 Task: Find connections with filter location Quixeramobim with filter topic #Ownerwith filter profile language French with filter current company EFI with filter school Bharati Vidyapeeth with filter industry Online and Mail Order Retail with filter service category Telecommunications with filter keywords title Medical Laboratory Tech
Action: Mouse moved to (504, 175)
Screenshot: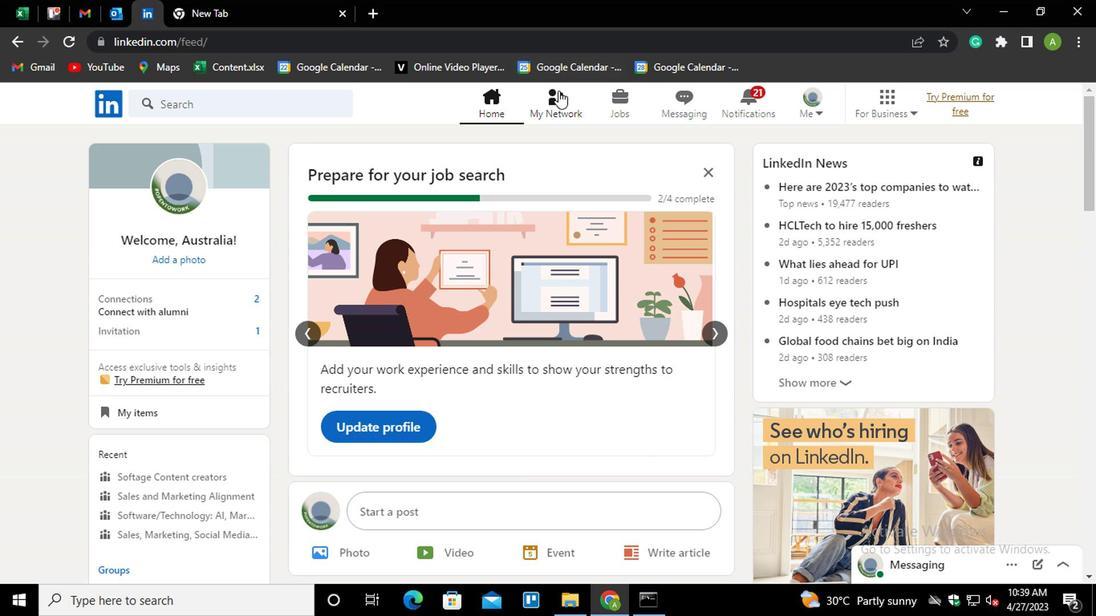 
Action: Mouse pressed left at (504, 175)
Screenshot: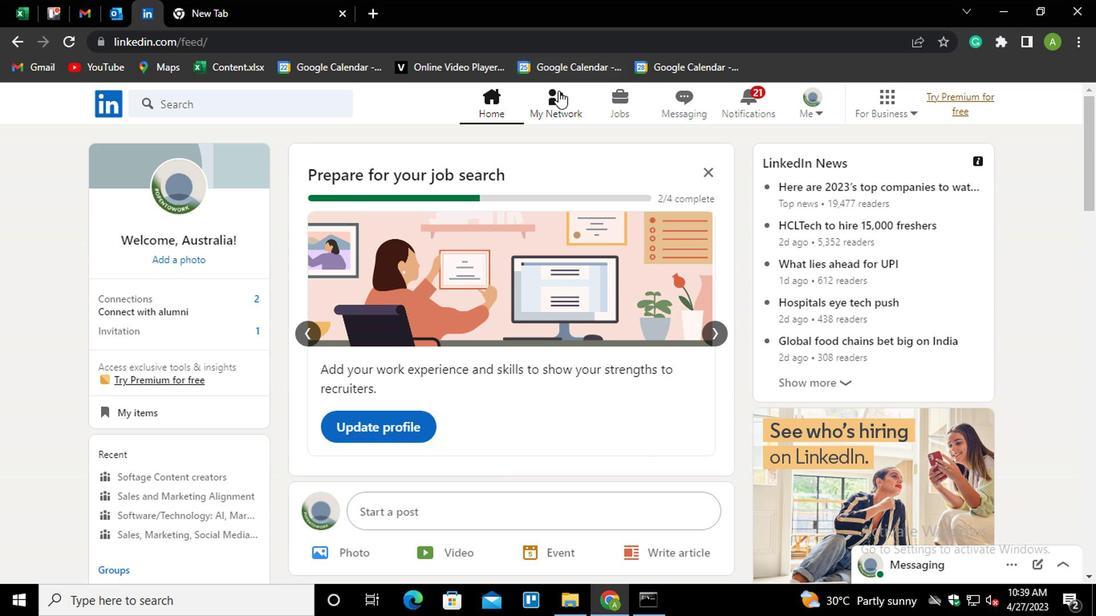 
Action: Mouse moved to (283, 245)
Screenshot: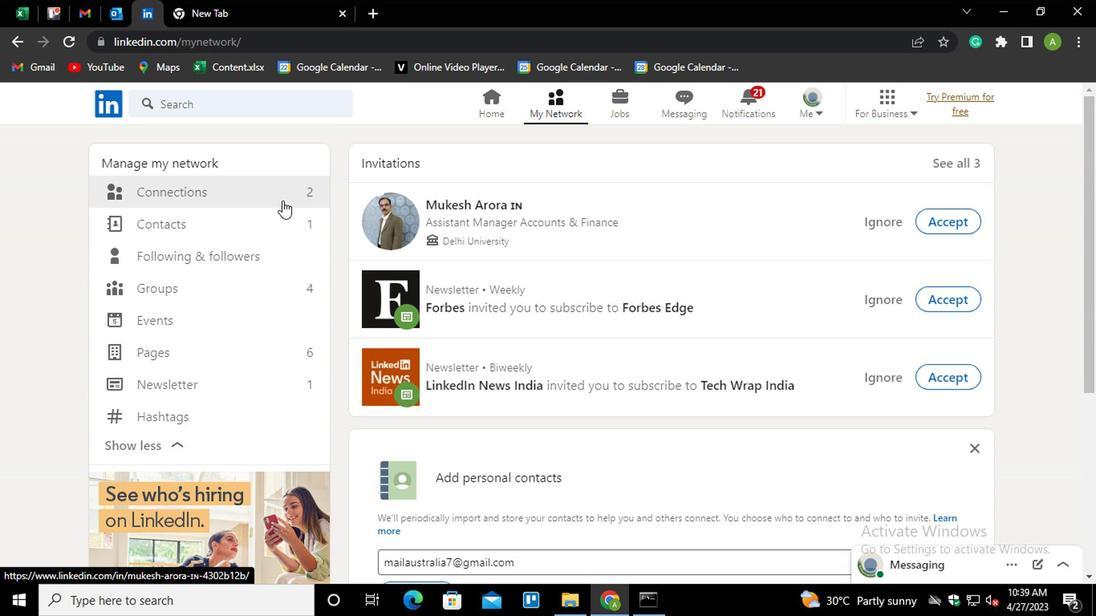 
Action: Mouse pressed left at (283, 245)
Screenshot: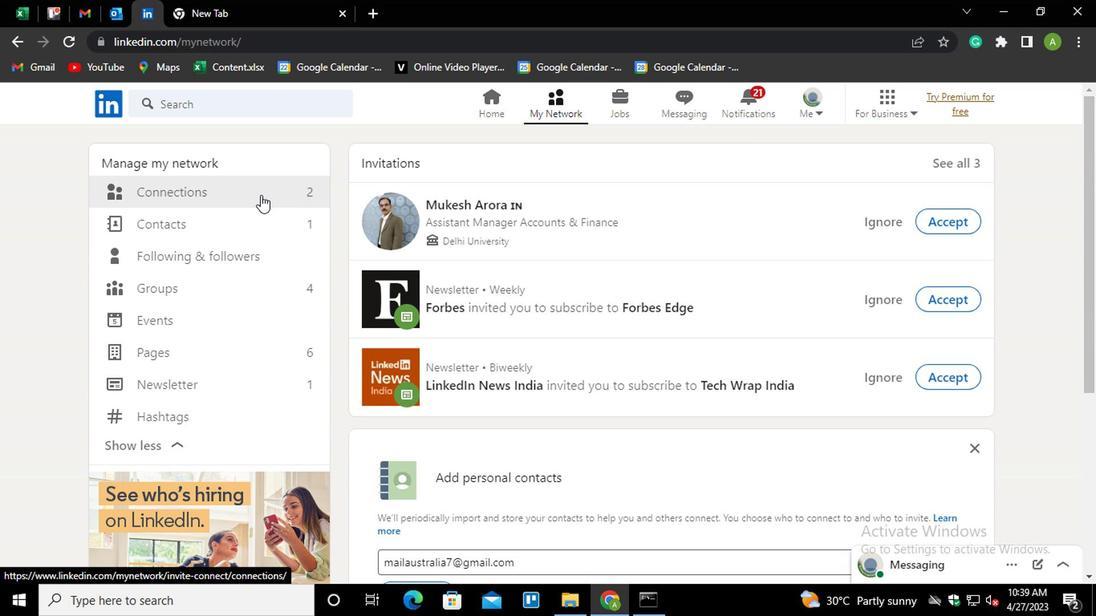
Action: Mouse moved to (582, 246)
Screenshot: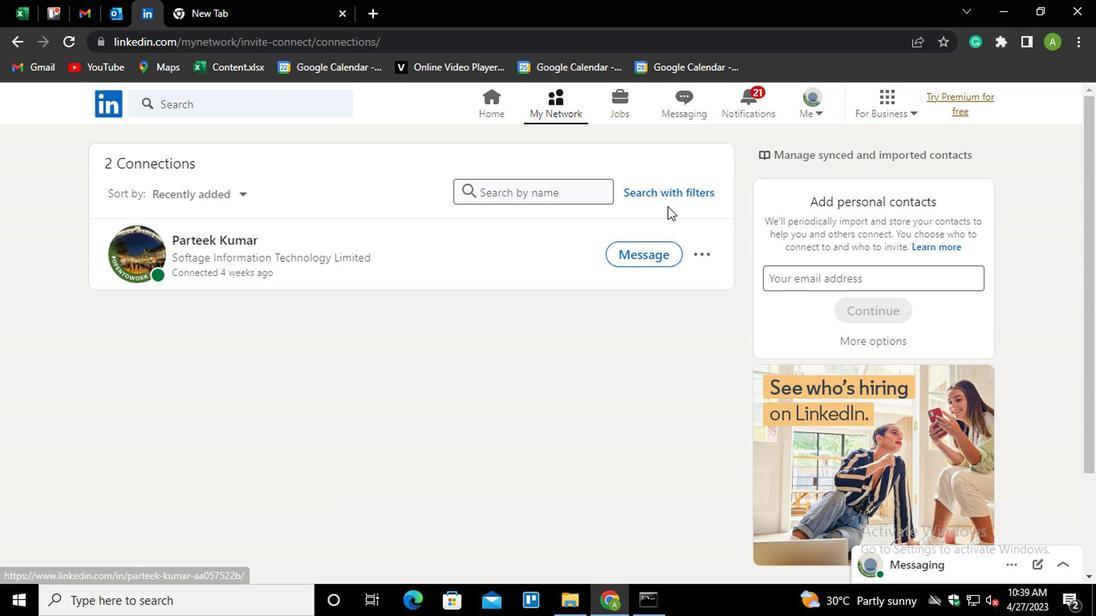 
Action: Mouse pressed left at (582, 246)
Screenshot: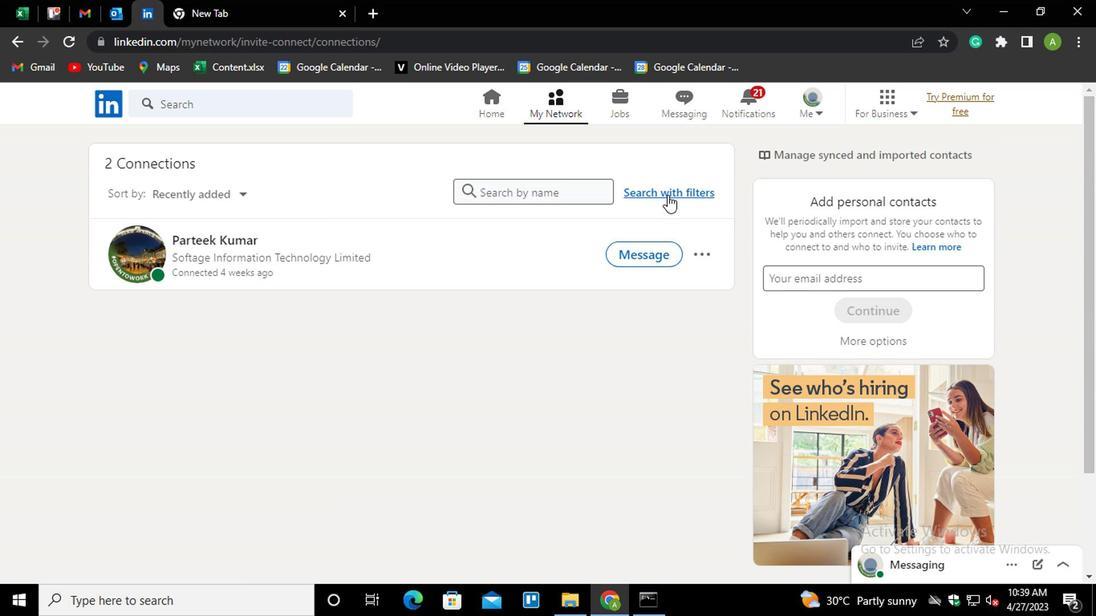 
Action: Mouse moved to (493, 218)
Screenshot: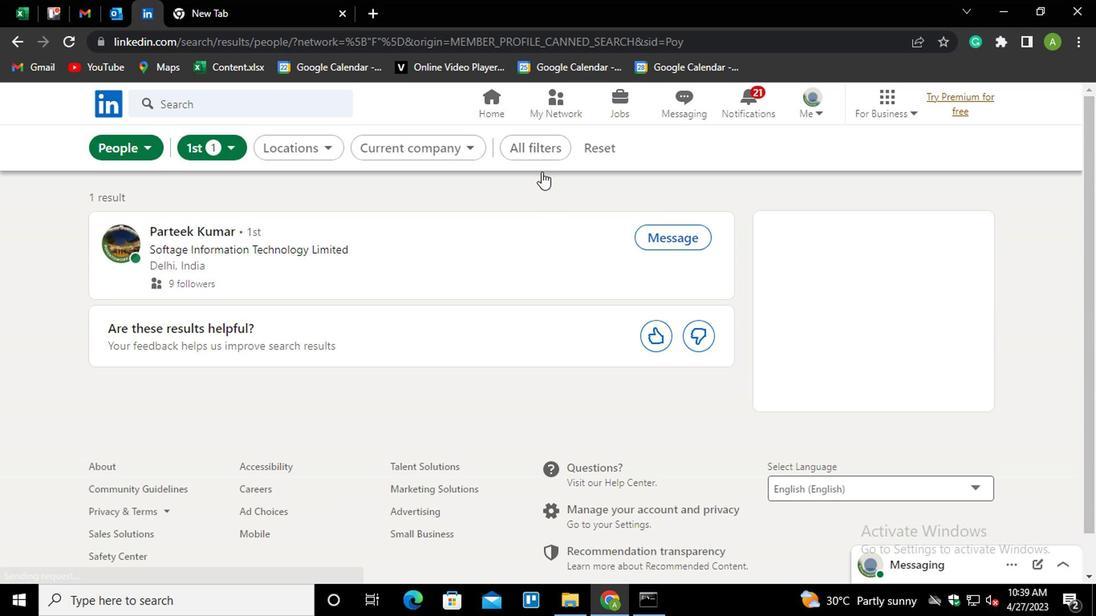 
Action: Mouse pressed left at (493, 218)
Screenshot: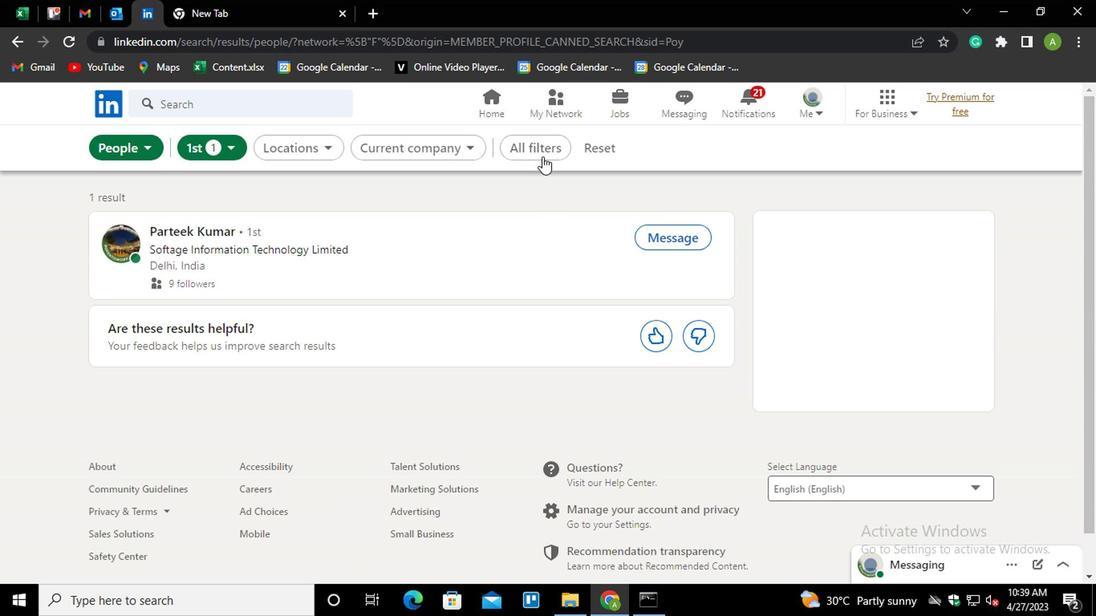 
Action: Mouse moved to (607, 330)
Screenshot: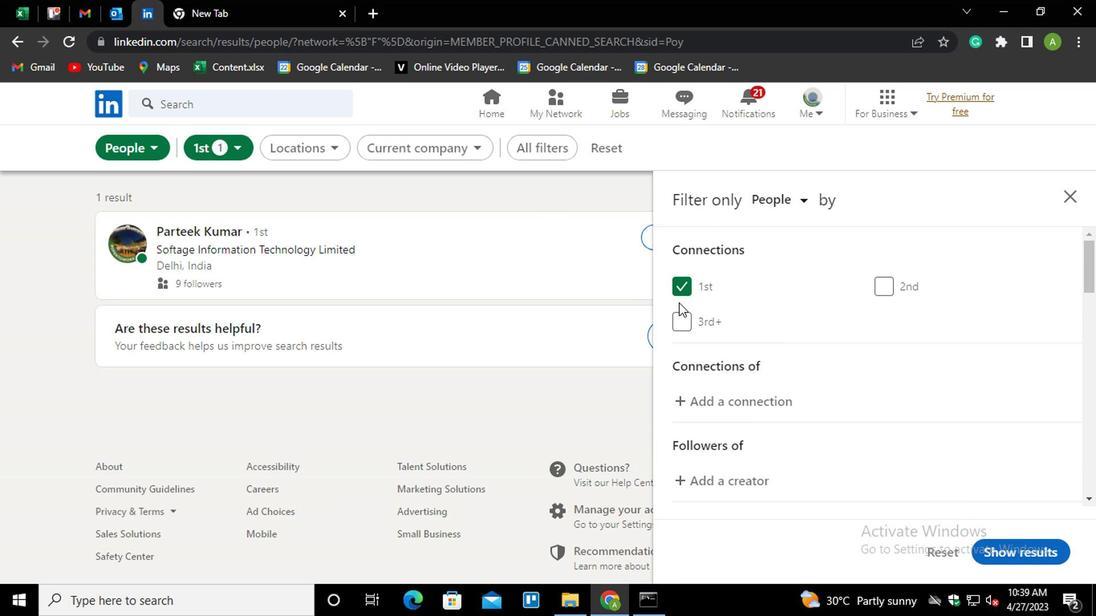 
Action: Mouse scrolled (607, 330) with delta (0, 0)
Screenshot: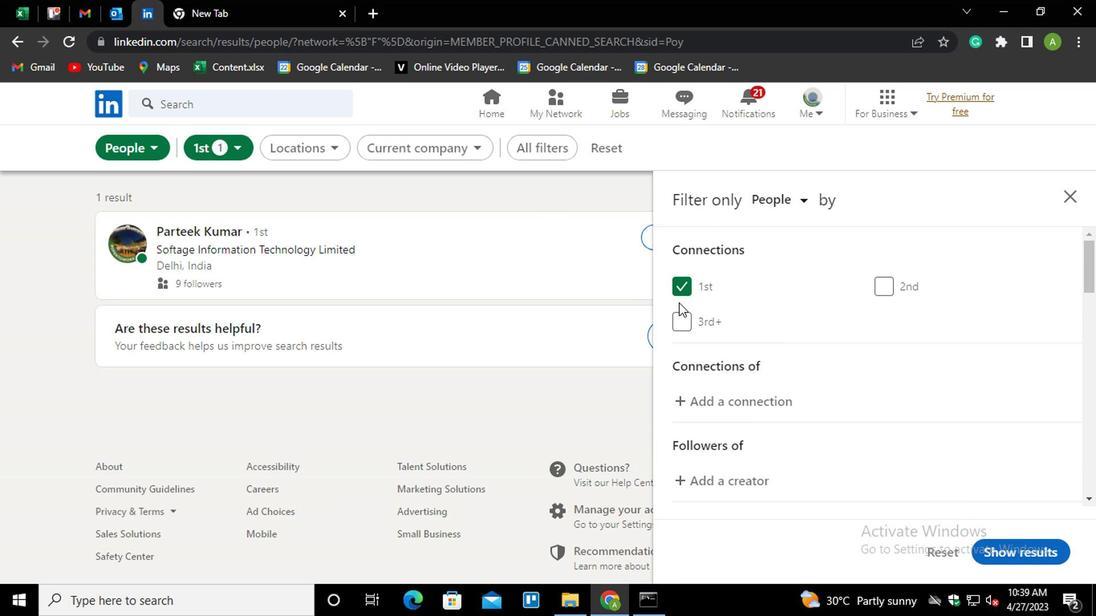 
Action: Mouse moved to (608, 330)
Screenshot: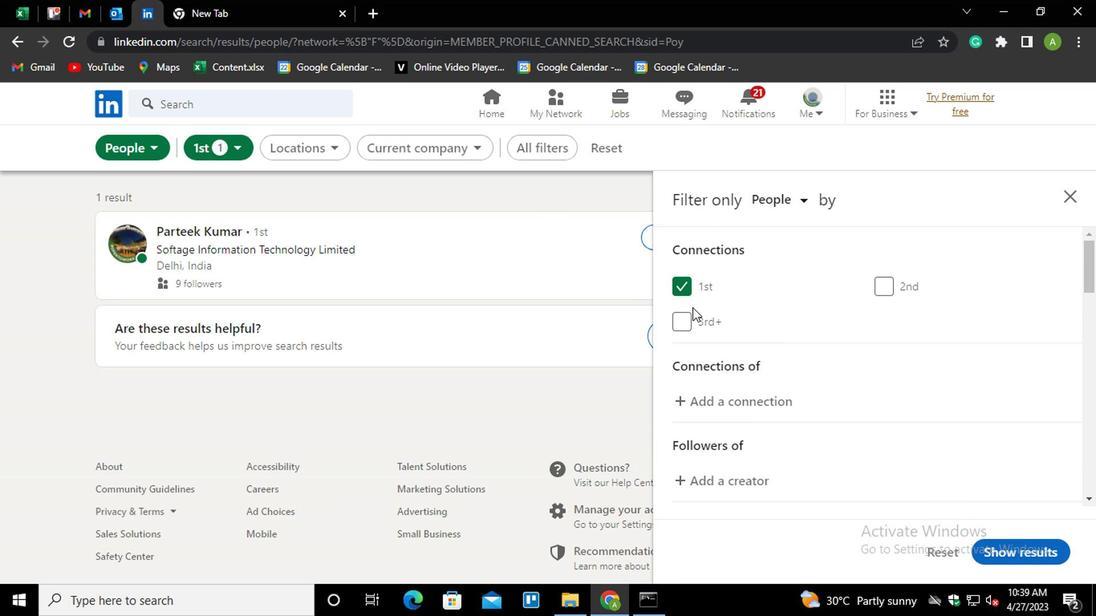 
Action: Mouse scrolled (608, 330) with delta (0, 0)
Screenshot: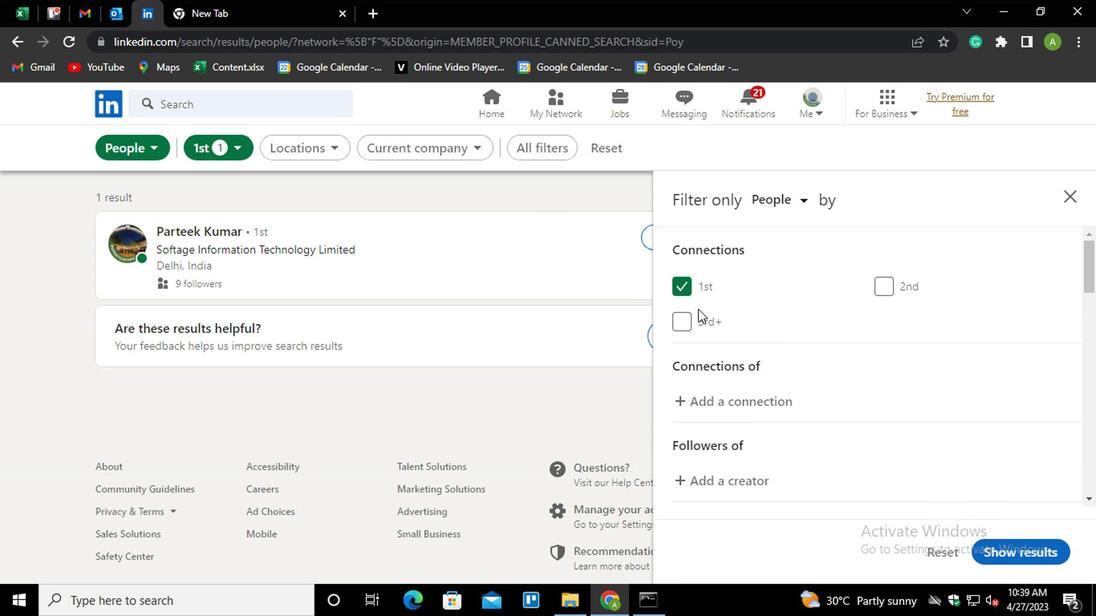 
Action: Mouse moved to (638, 388)
Screenshot: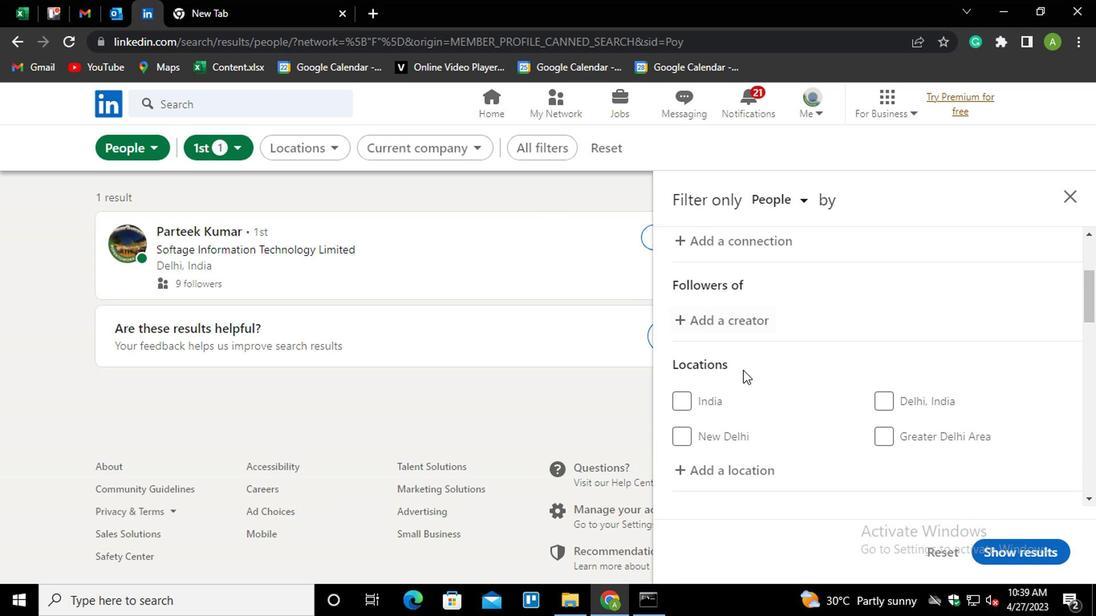 
Action: Mouse scrolled (638, 387) with delta (0, 0)
Screenshot: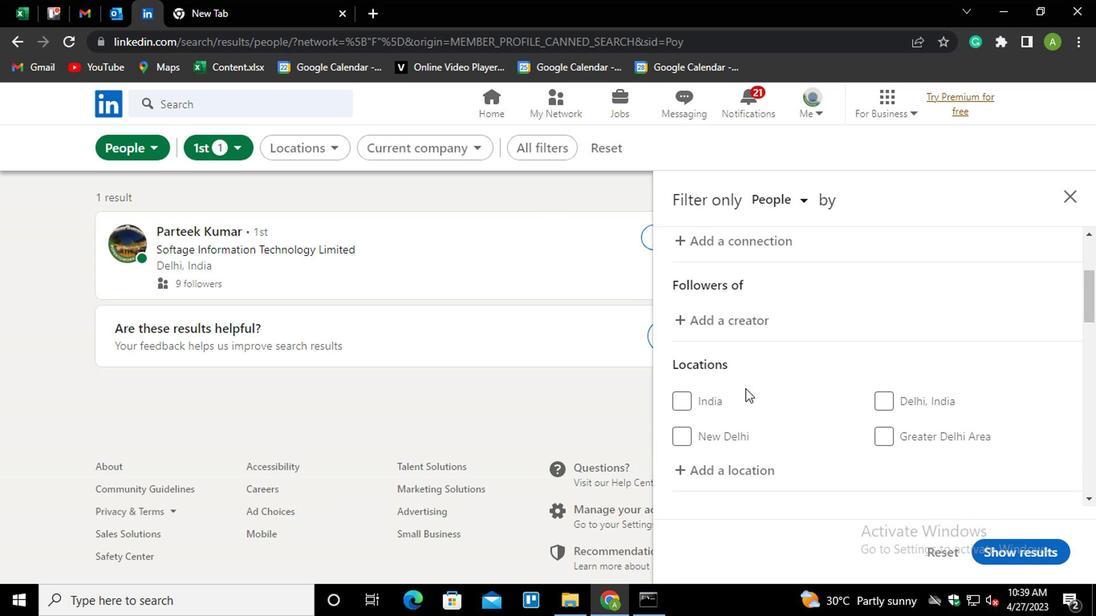 
Action: Mouse moved to (611, 380)
Screenshot: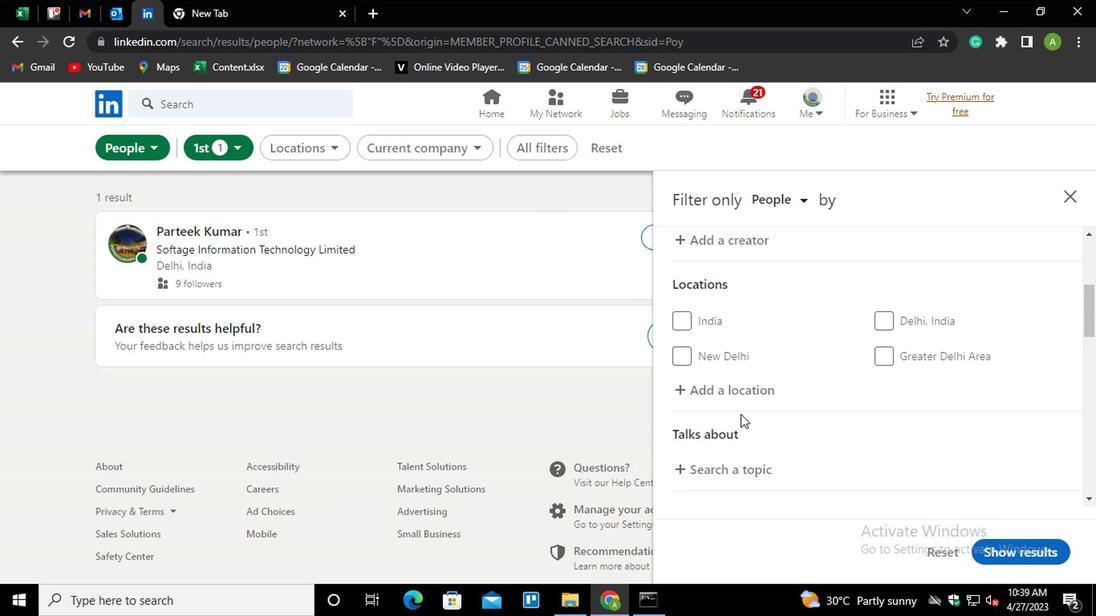 
Action: Mouse pressed left at (611, 380)
Screenshot: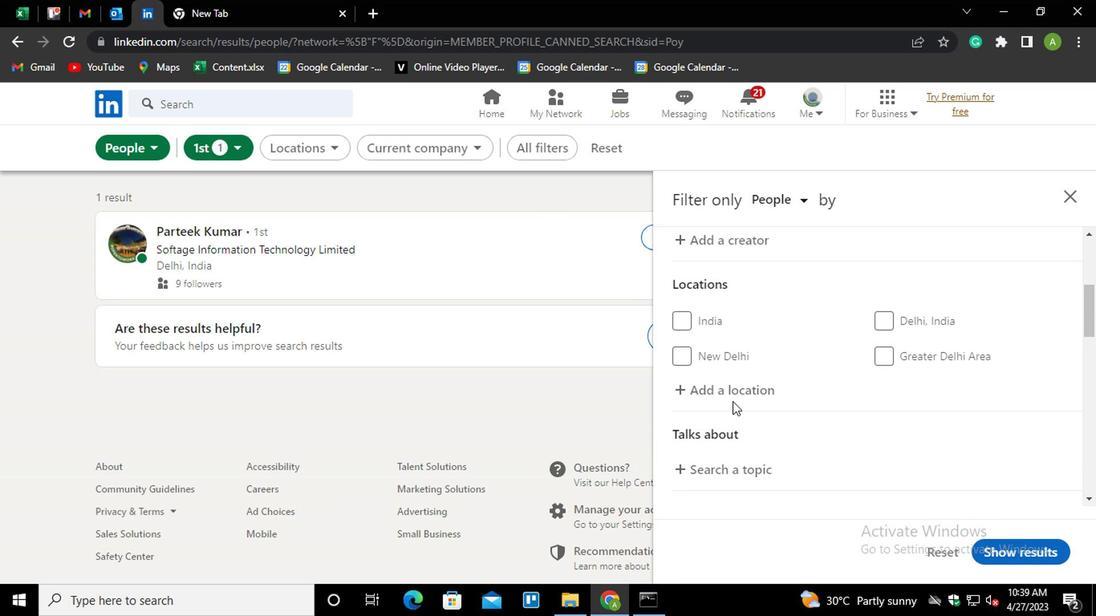 
Action: Mouse moved to (617, 384)
Screenshot: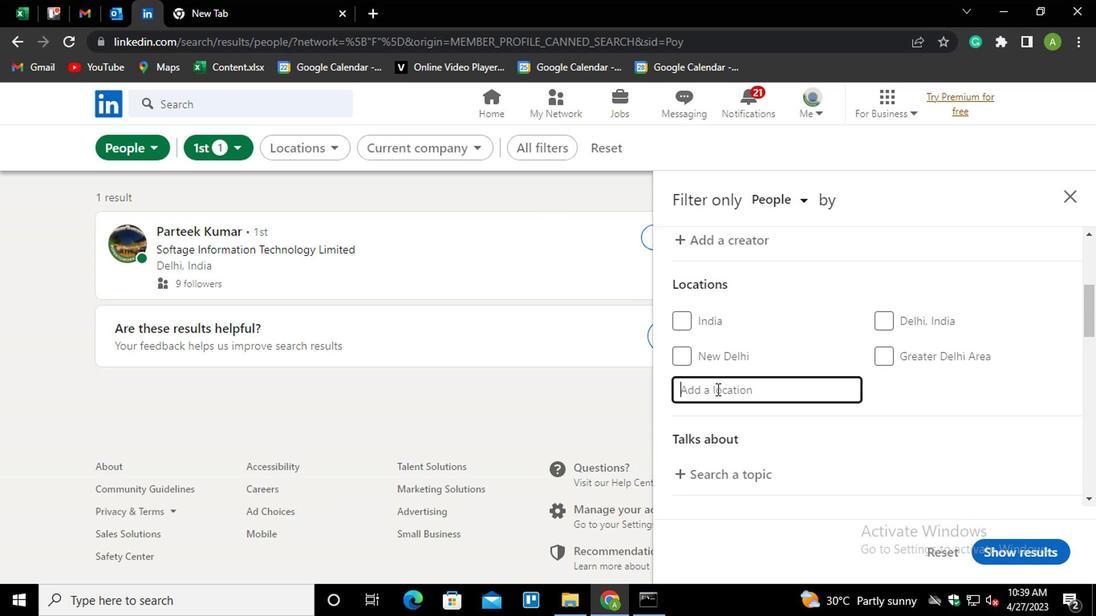 
Action: Mouse pressed left at (617, 384)
Screenshot: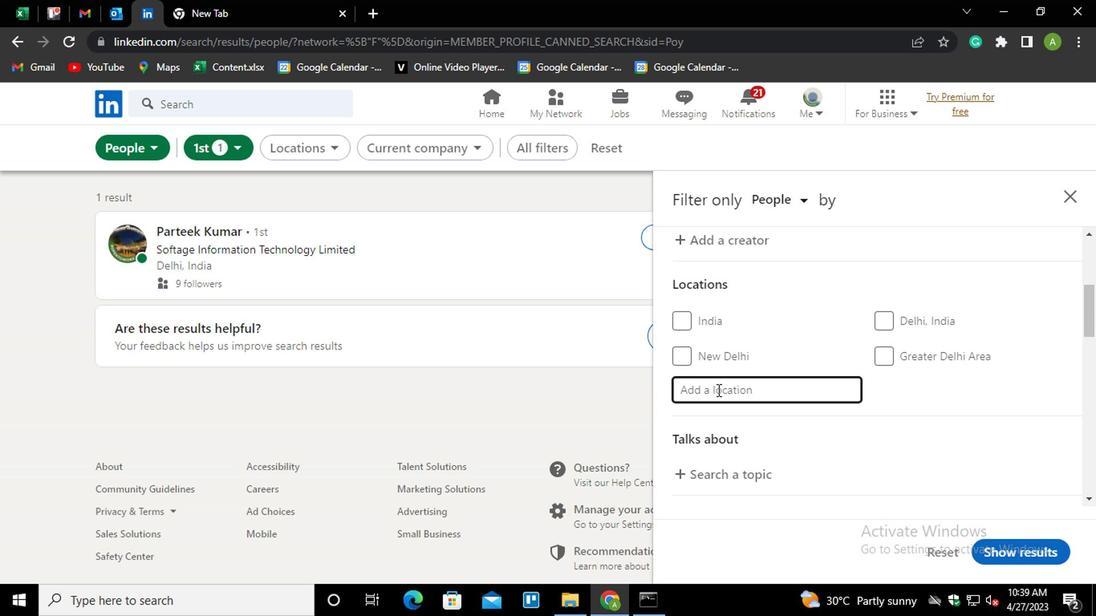 
Action: Key pressed <Key.shift>QUIXERAMOBIM<Key.down><Key.enter>
Screenshot: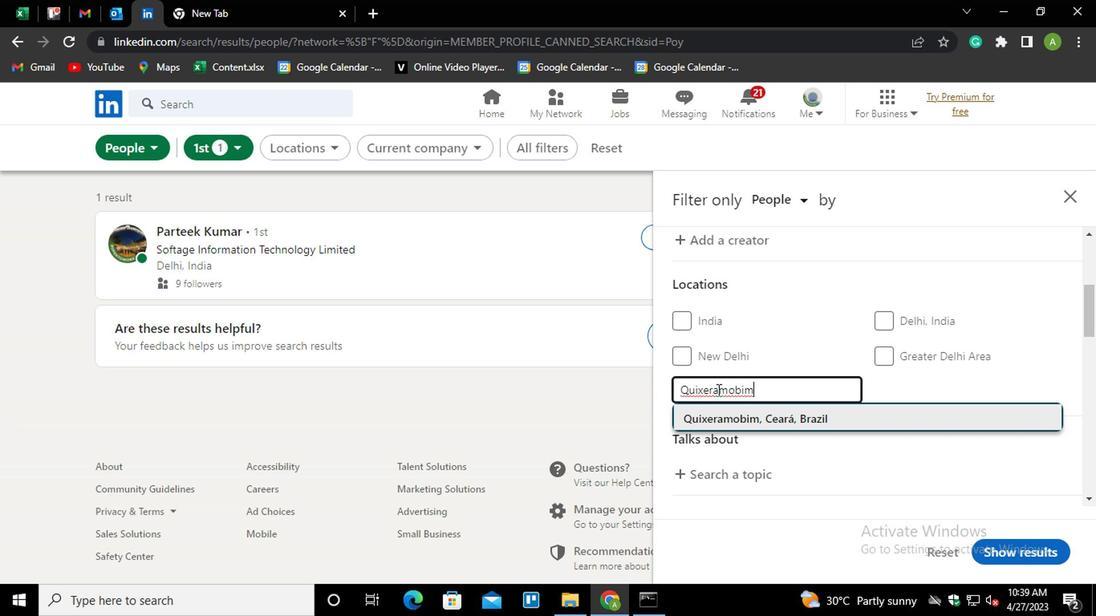 
Action: Mouse scrolled (617, 384) with delta (0, 0)
Screenshot: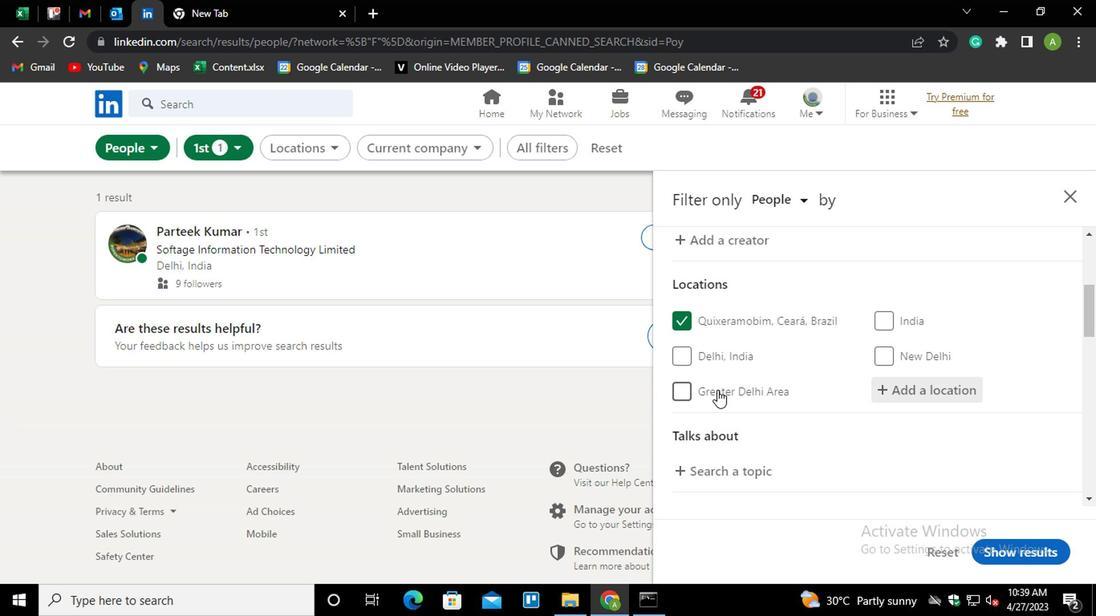 
Action: Mouse scrolled (617, 384) with delta (0, 0)
Screenshot: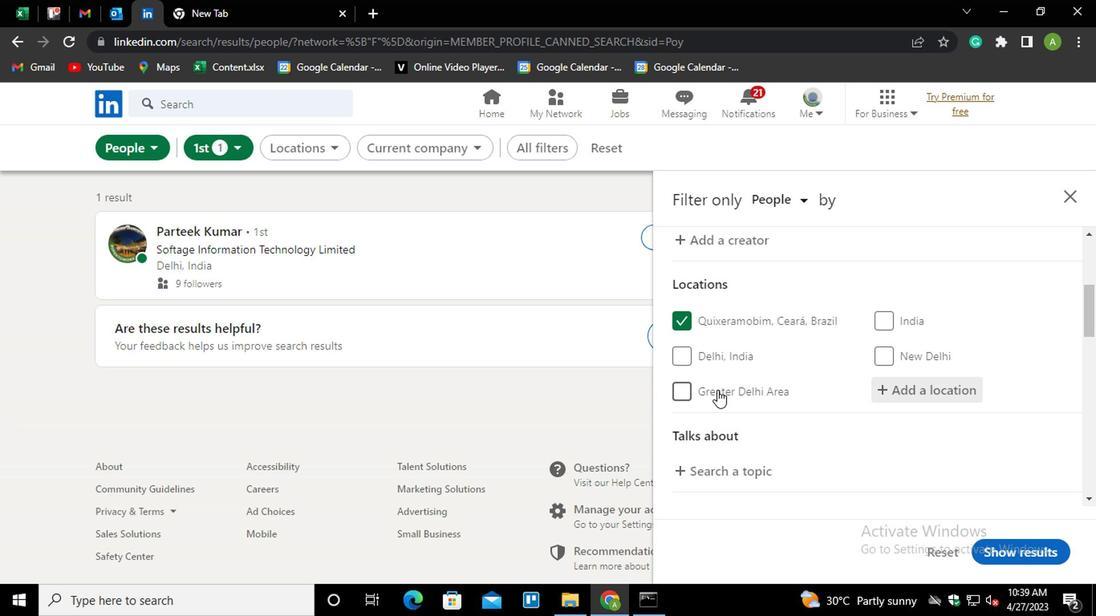 
Action: Mouse moved to (613, 332)
Screenshot: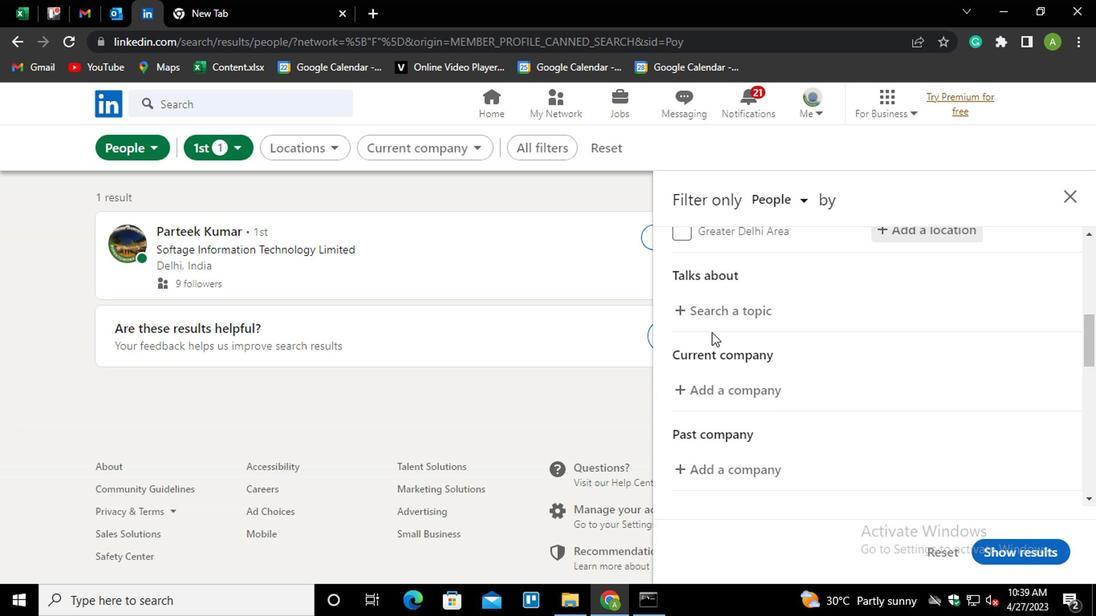 
Action: Mouse pressed left at (613, 332)
Screenshot: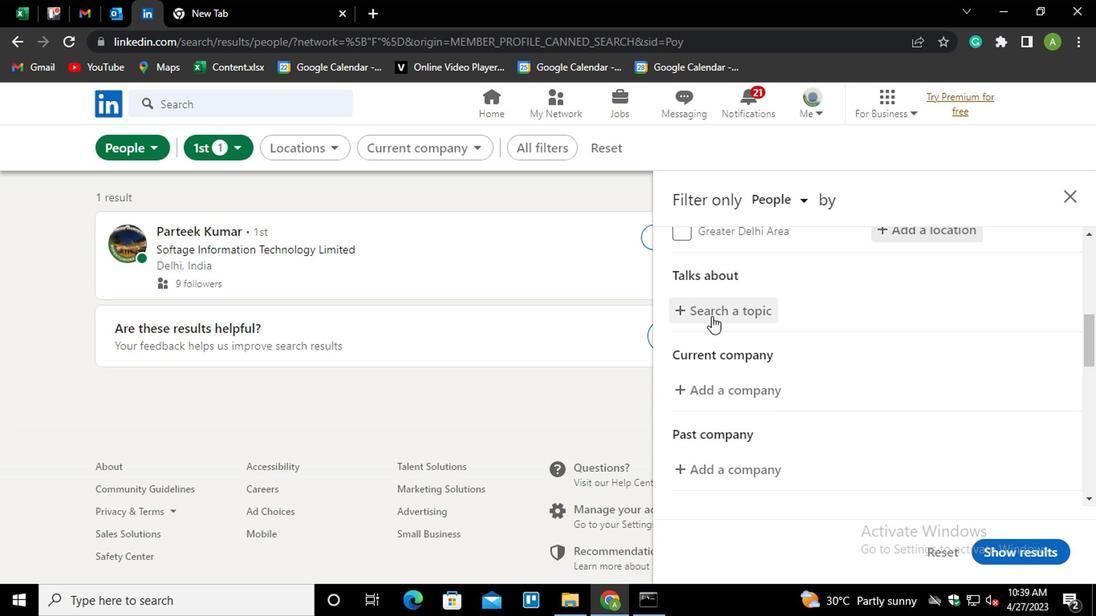 
Action: Key pressed <Key.shift>#<Key.shift_r>OWNER
Screenshot: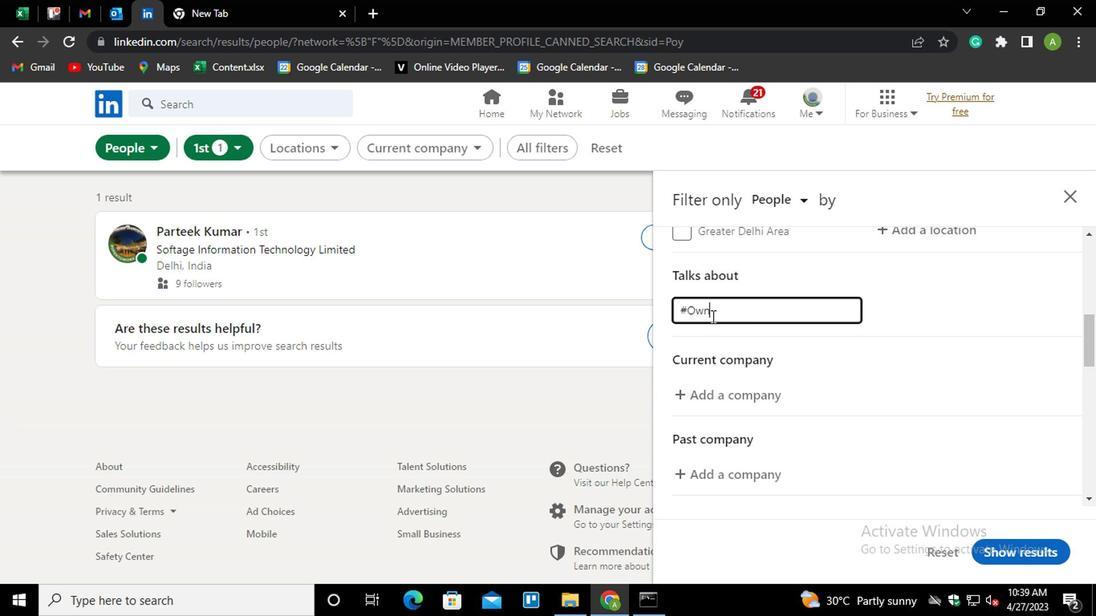 
Action: Mouse moved to (779, 331)
Screenshot: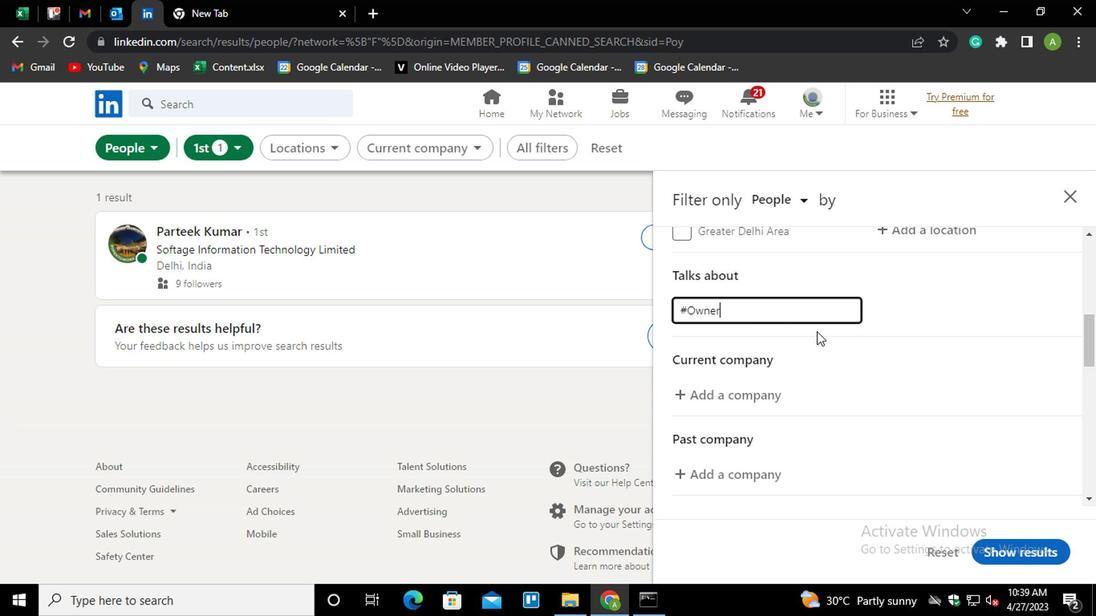 
Action: Mouse pressed left at (779, 331)
Screenshot: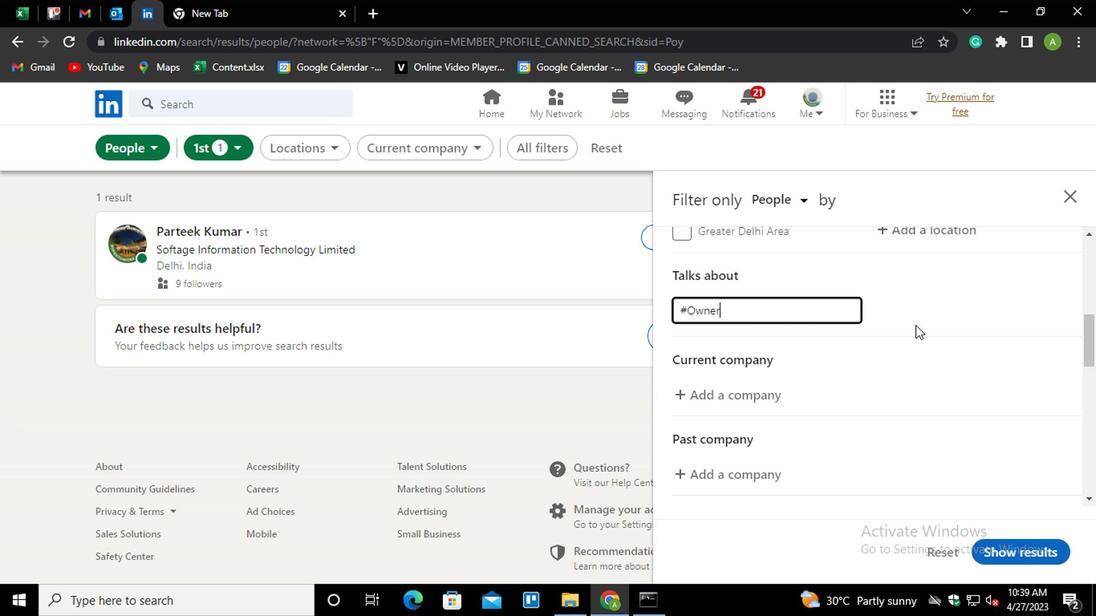 
Action: Mouse moved to (780, 330)
Screenshot: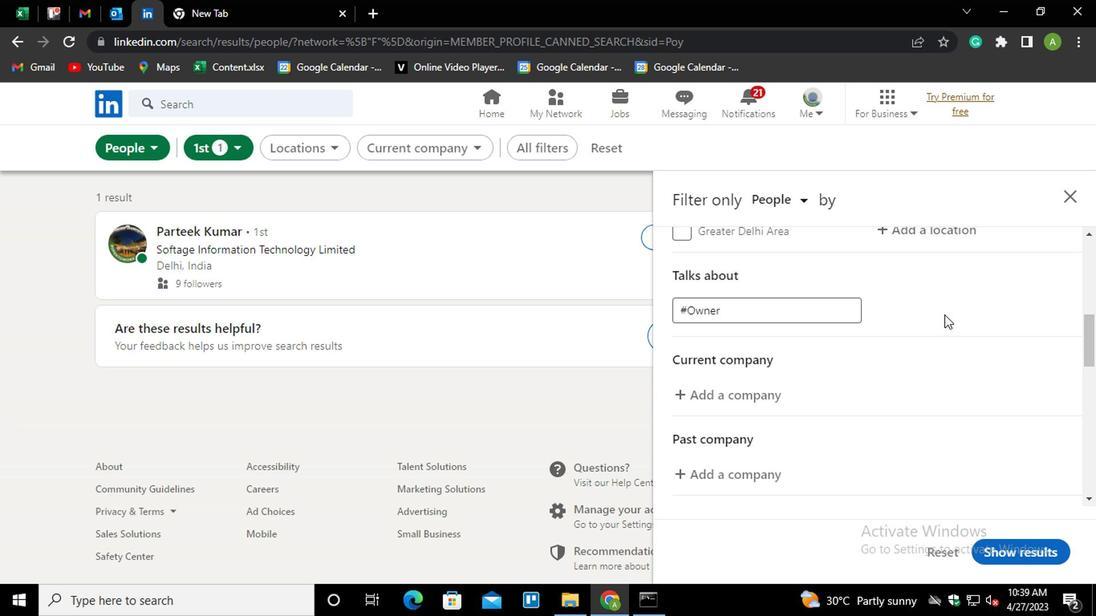 
Action: Mouse scrolled (780, 330) with delta (0, 0)
Screenshot: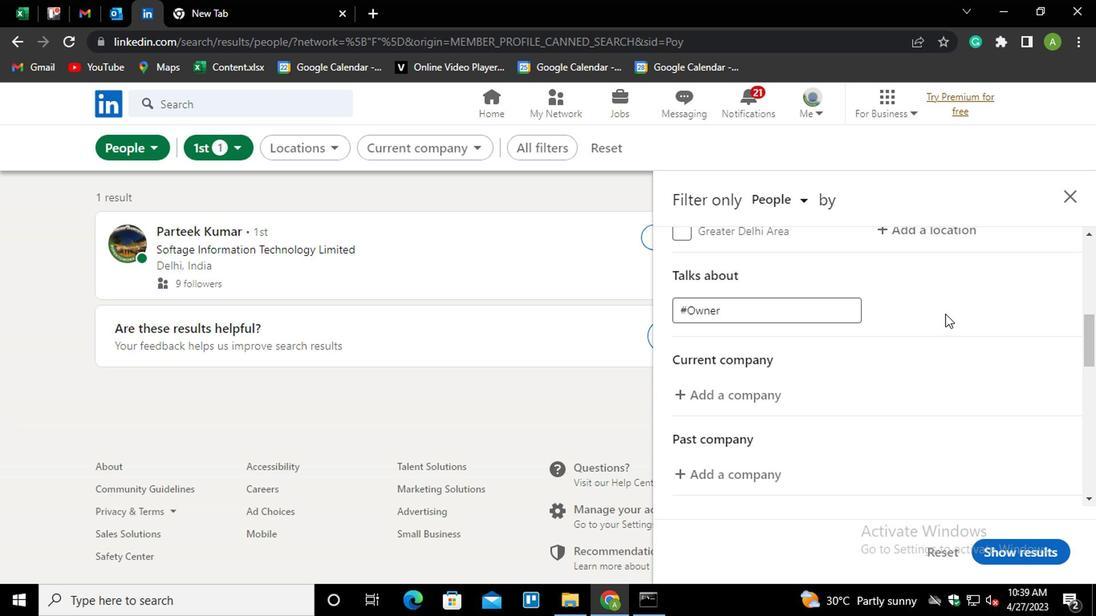 
Action: Mouse moved to (647, 339)
Screenshot: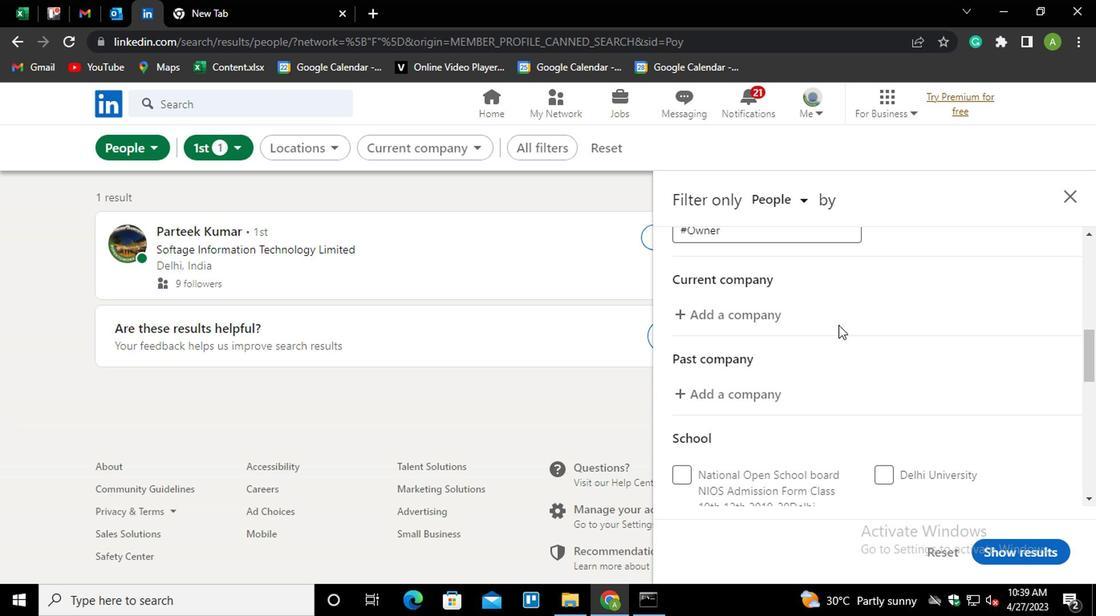 
Action: Mouse pressed left at (647, 339)
Screenshot: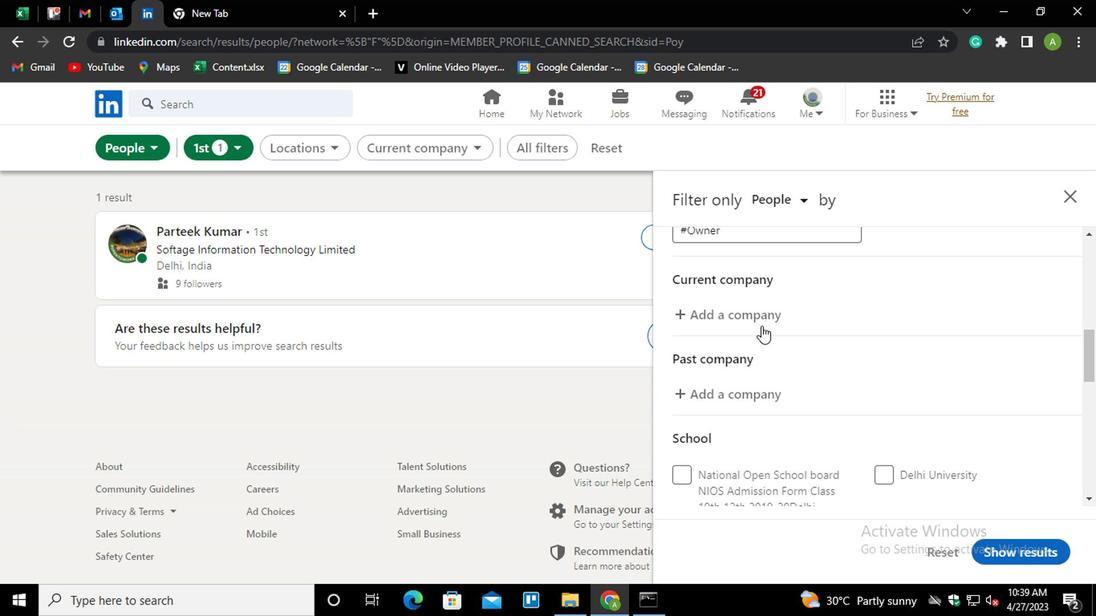 
Action: Mouse moved to (660, 330)
Screenshot: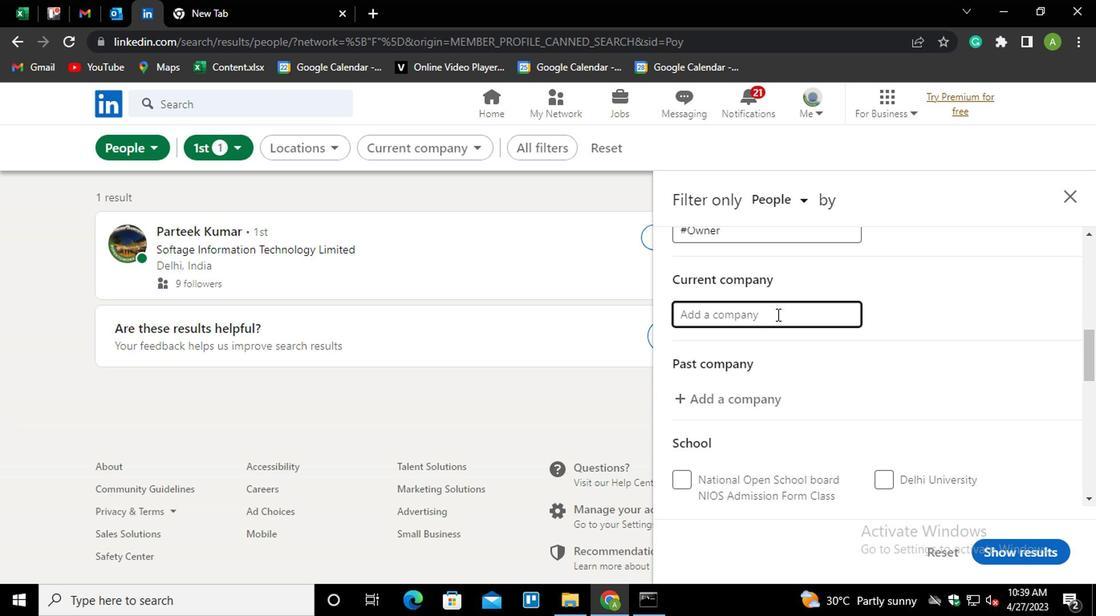 
Action: Mouse pressed left at (660, 330)
Screenshot: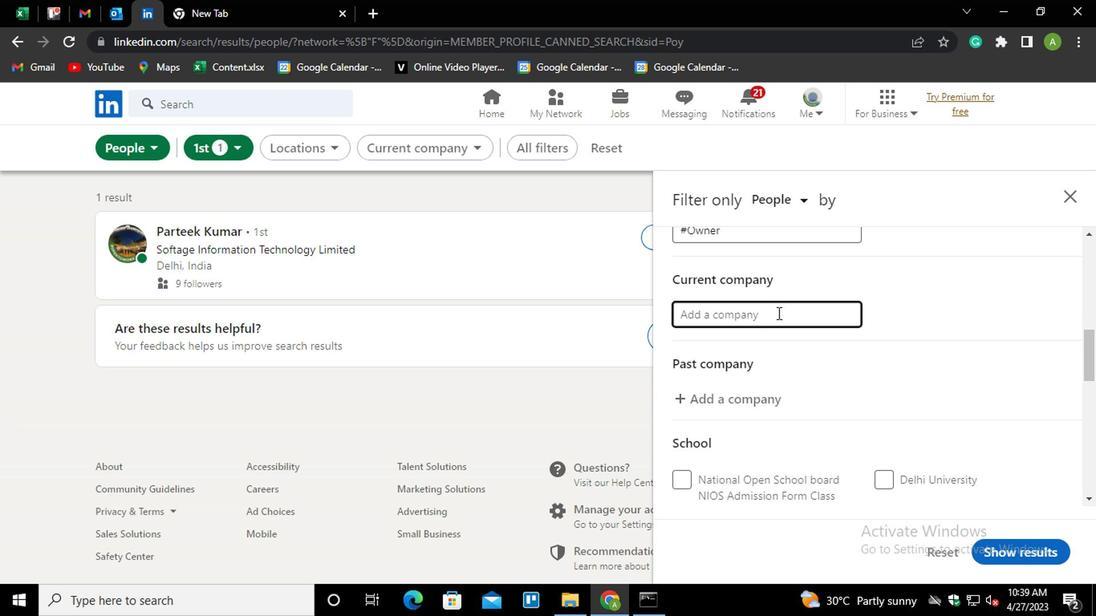 
Action: Key pressed <Key.shift>EFI<Key.down><Key.enter>
Screenshot: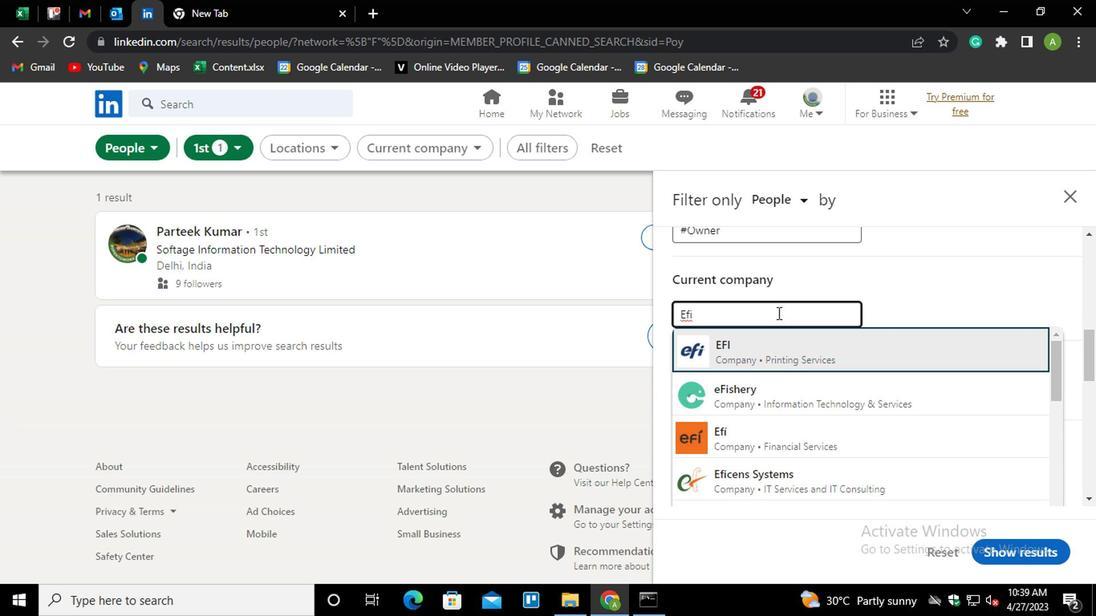 
Action: Mouse scrolled (660, 329) with delta (0, 0)
Screenshot: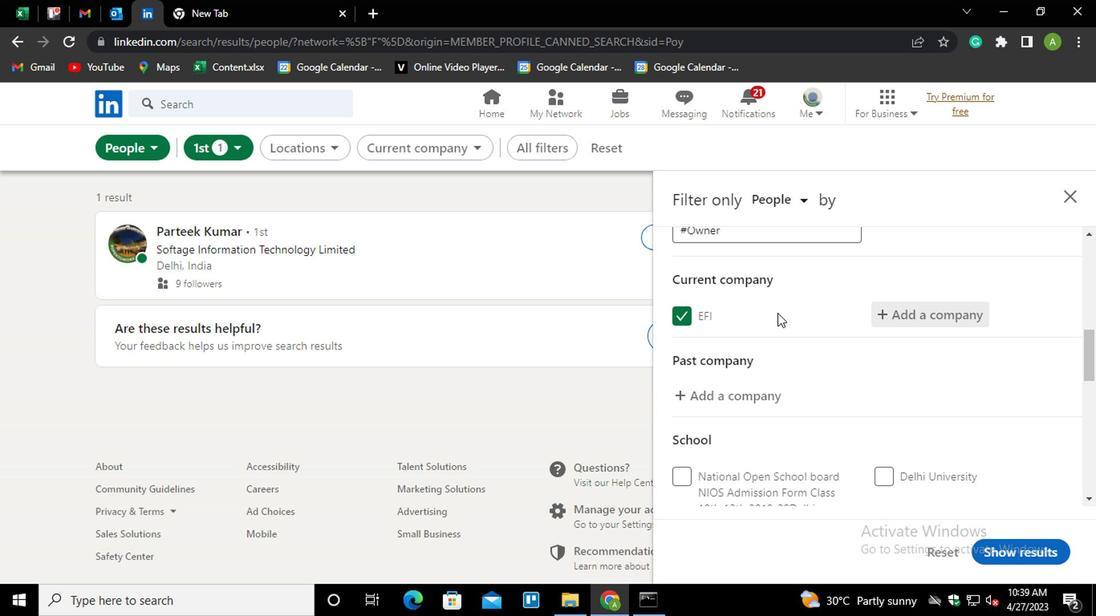 
Action: Mouse moved to (633, 435)
Screenshot: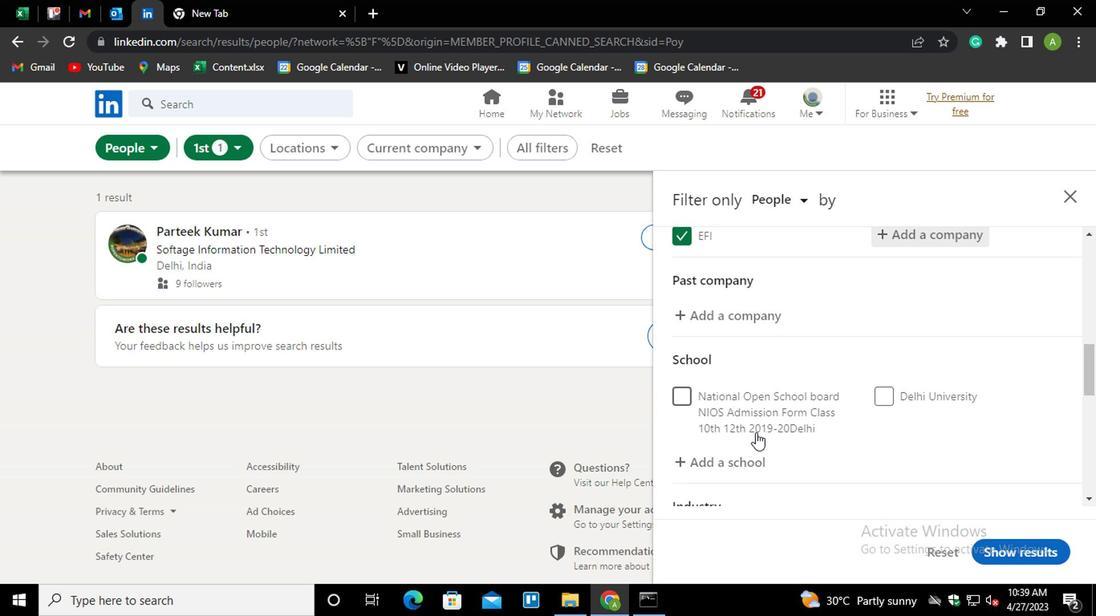 
Action: Mouse pressed left at (633, 435)
Screenshot: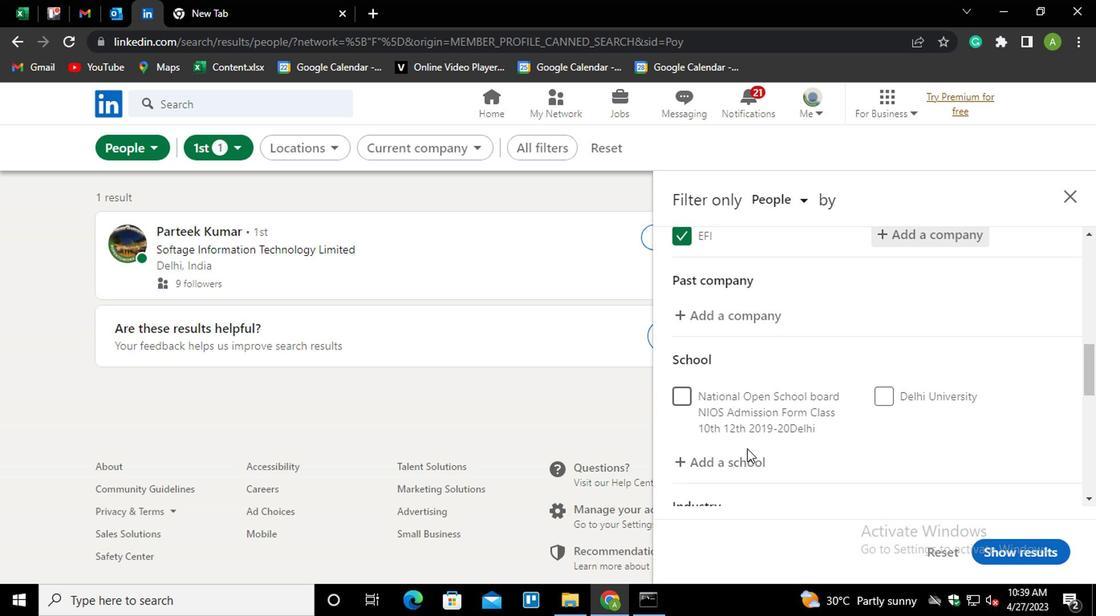 
Action: Mouse moved to (636, 434)
Screenshot: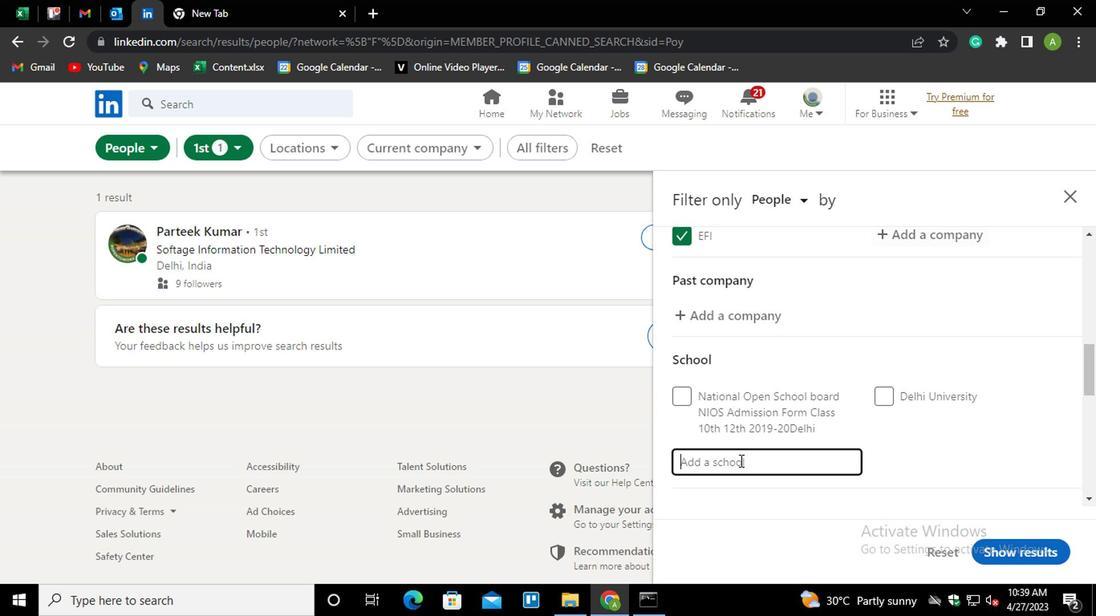 
Action: Mouse pressed left at (636, 434)
Screenshot: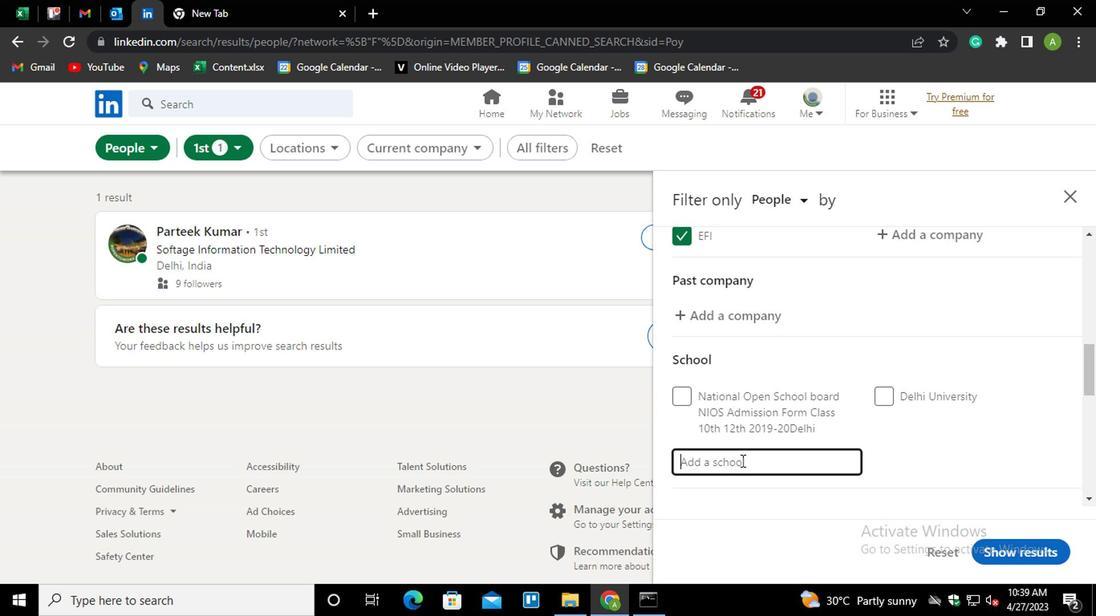 
Action: Mouse moved to (624, 442)
Screenshot: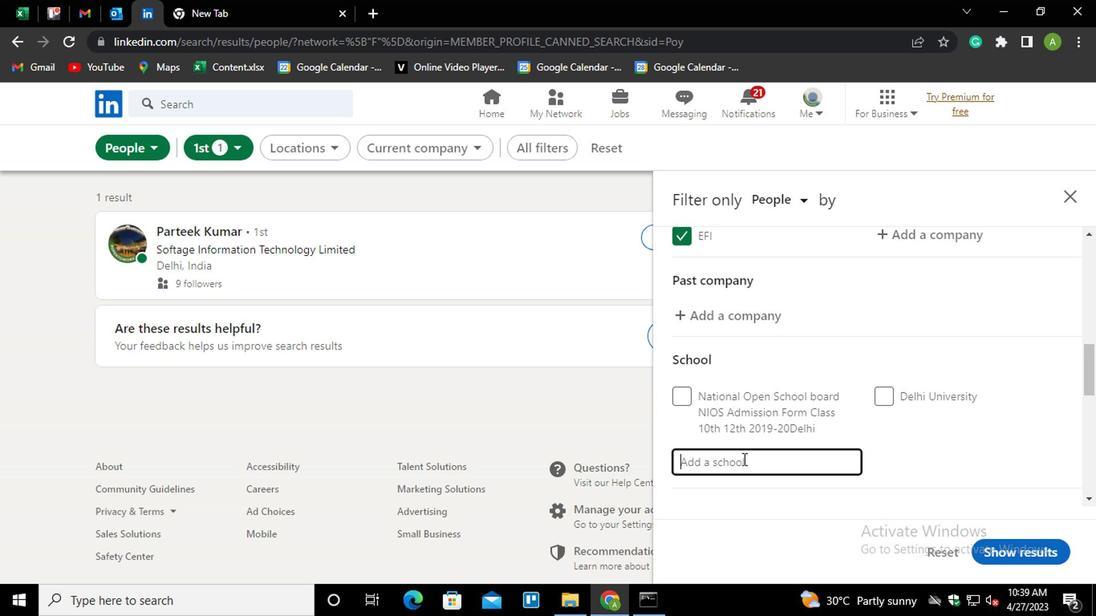
Action: Key pressed <Key.shift>BHARAI<Key.down><Key.enter>
Screenshot: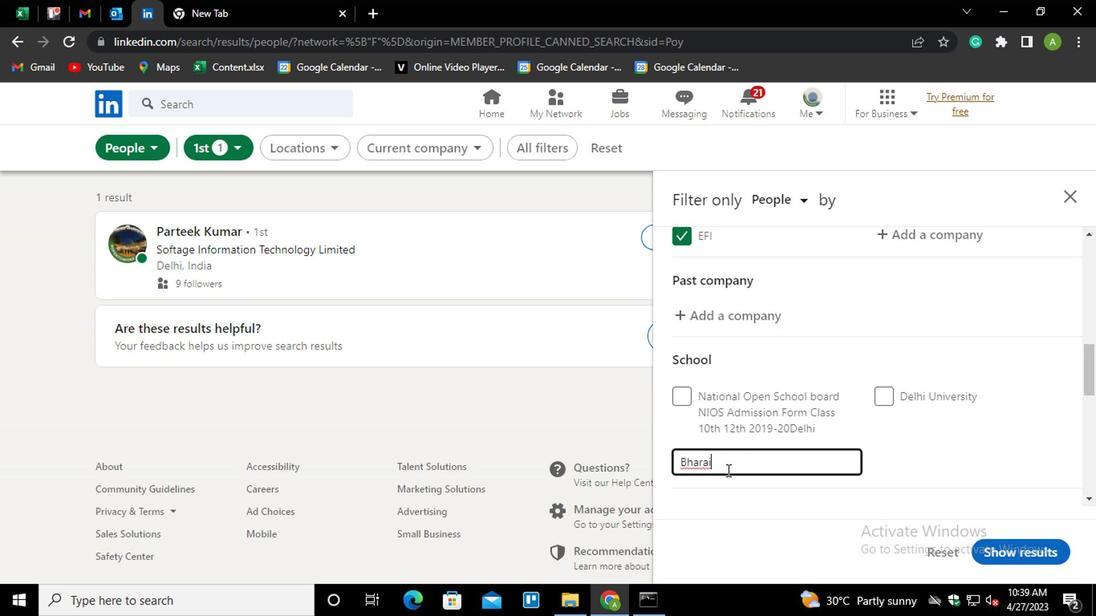 
Action: Mouse moved to (627, 440)
Screenshot: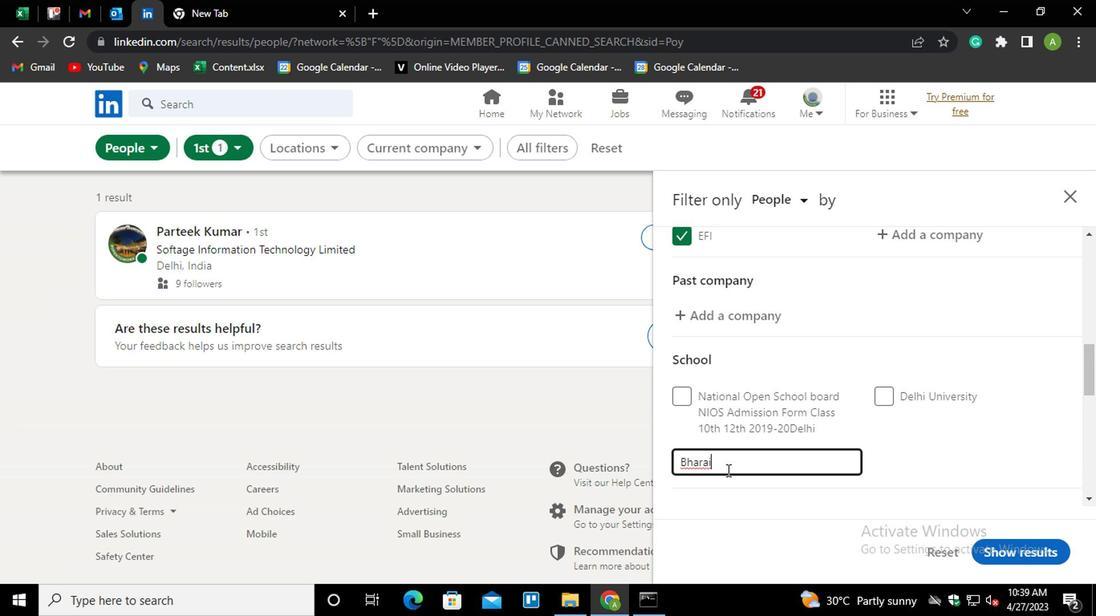 
Action: Mouse scrolled (627, 440) with delta (0, 0)
Screenshot: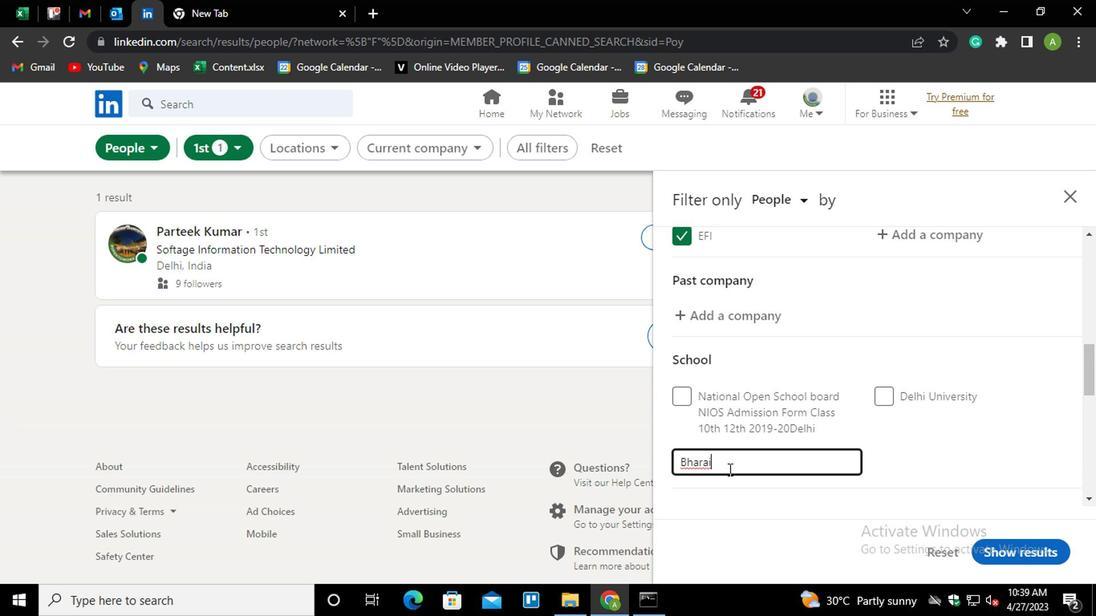 
Action: Mouse moved to (624, 383)
Screenshot: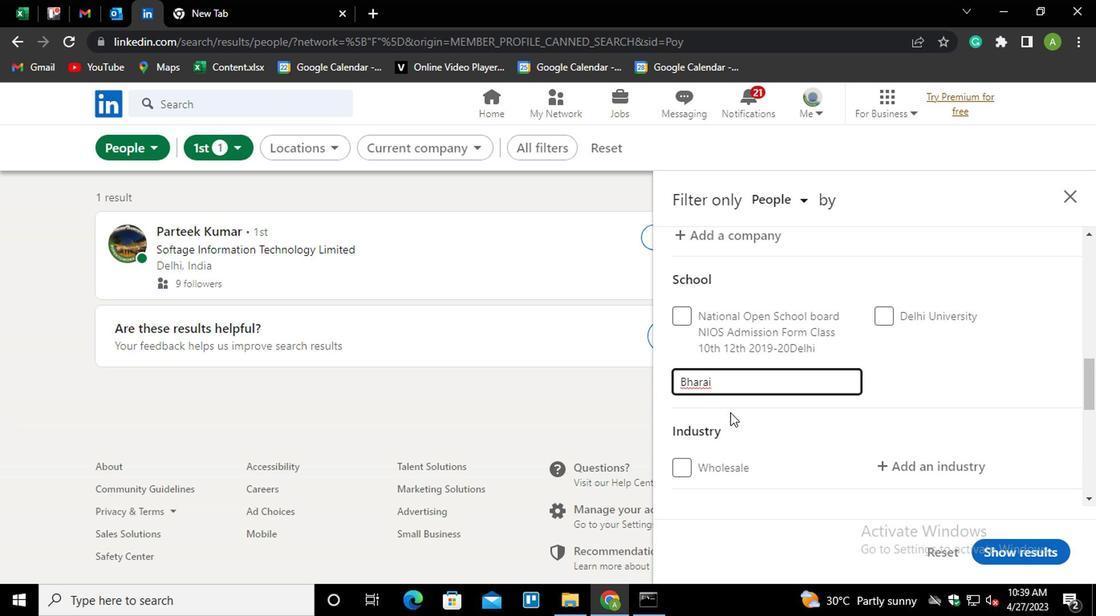 
Action: Mouse pressed left at (624, 383)
Screenshot: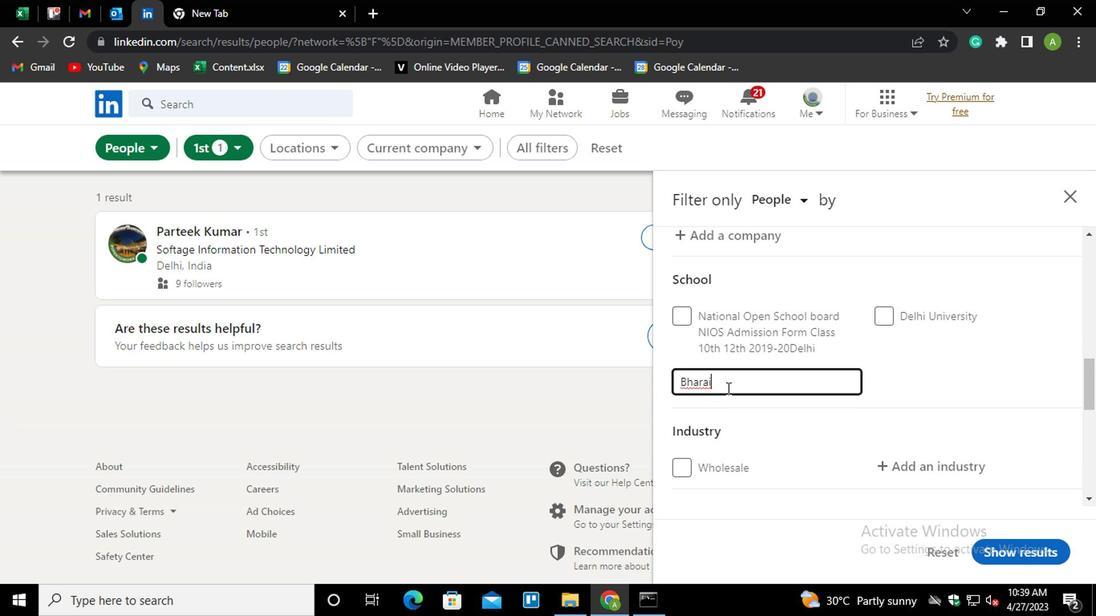 
Action: Key pressed <Key.space><Key.shift>V<Key.backspace><Key.backspace><Key.backspace>T<Key.down><Key.enter>
Screenshot: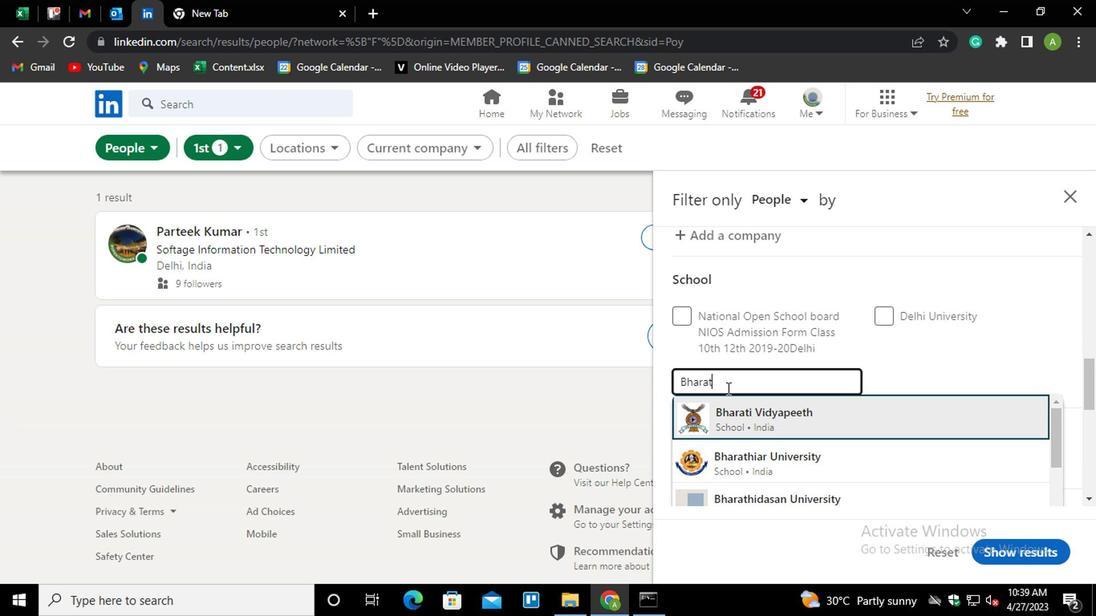 
Action: Mouse scrolled (624, 383) with delta (0, 0)
Screenshot: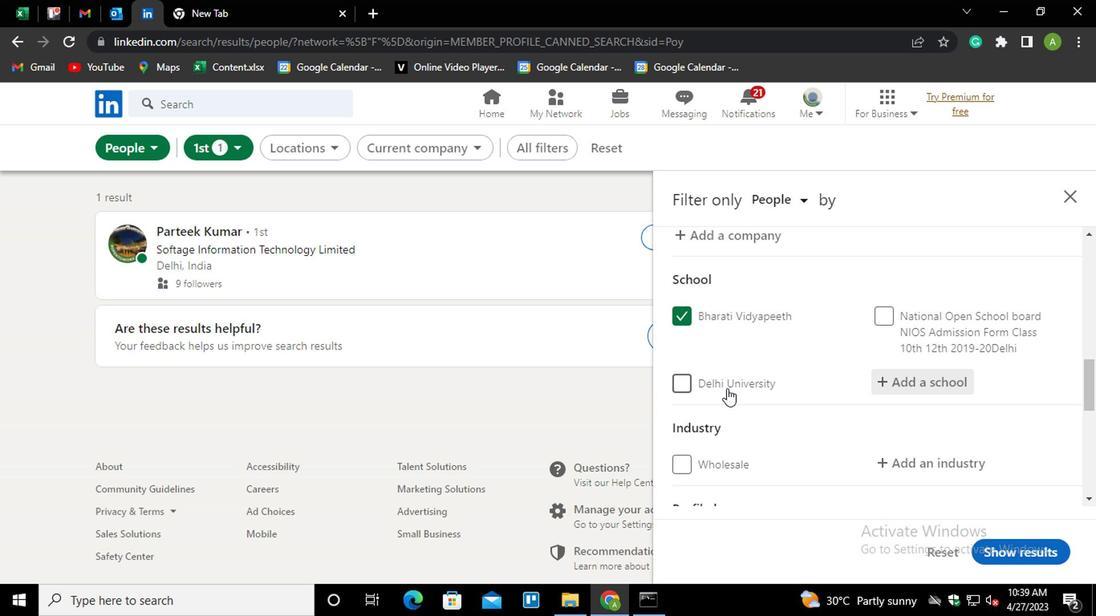 
Action: Mouse moved to (732, 382)
Screenshot: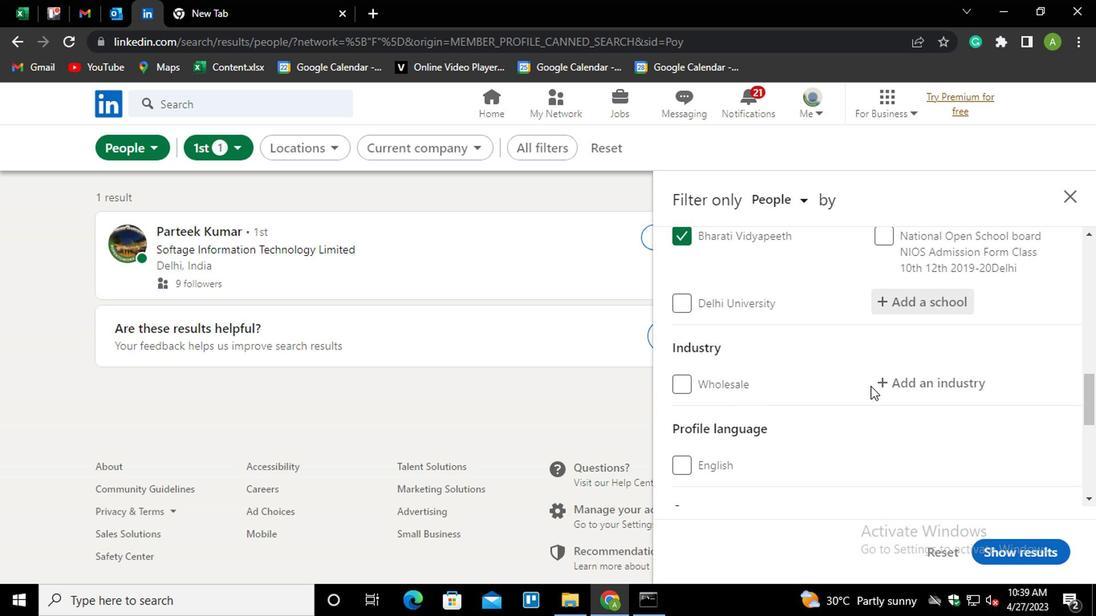 
Action: Mouse pressed left at (732, 382)
Screenshot: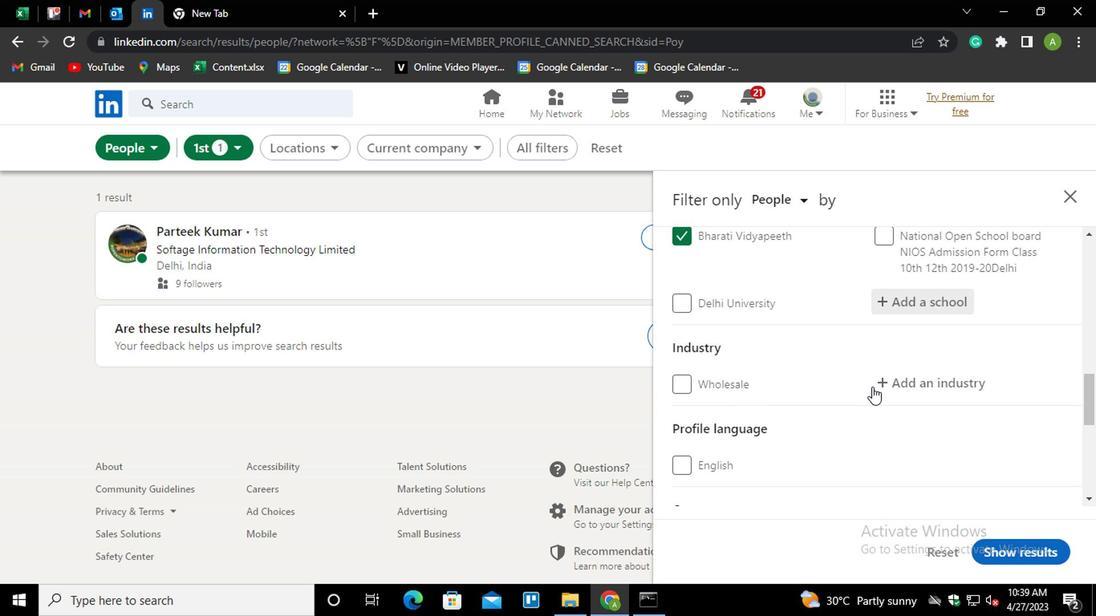 
Action: Mouse moved to (743, 380)
Screenshot: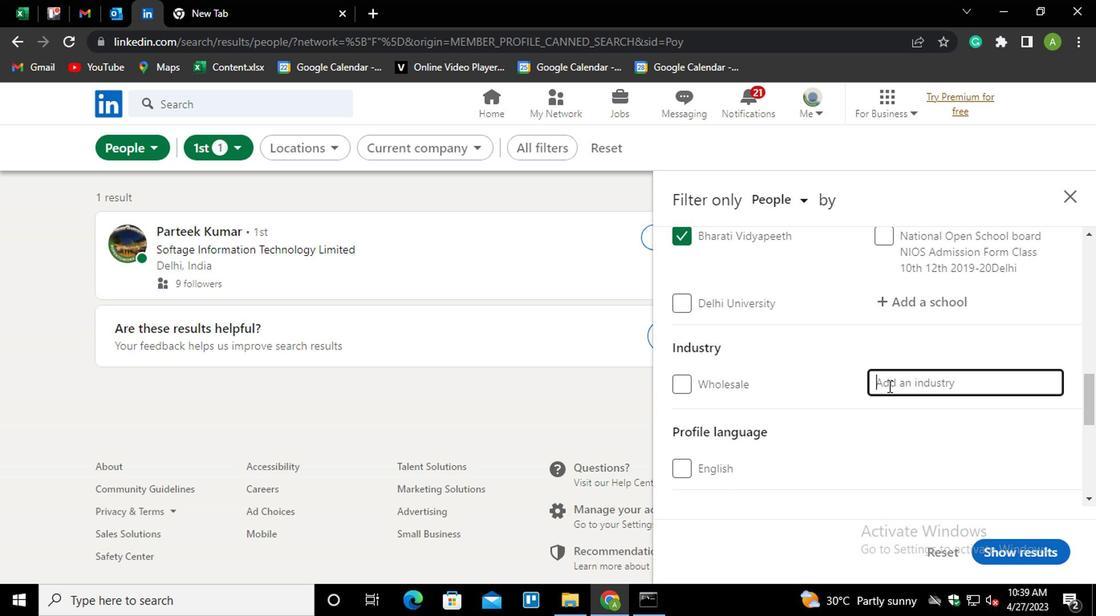 
Action: Mouse pressed left at (743, 380)
Screenshot: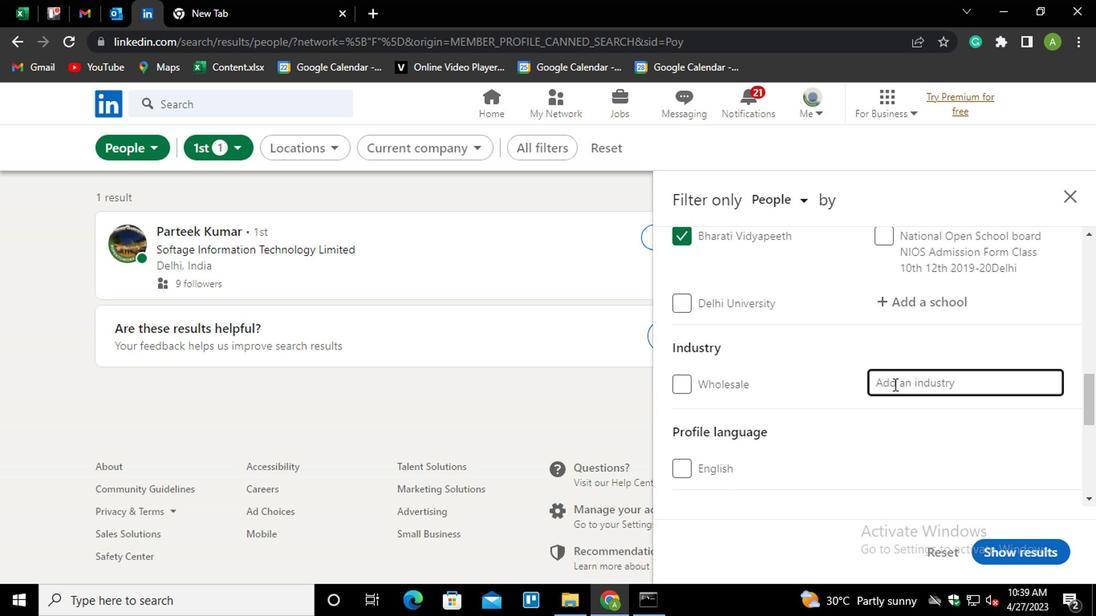 
Action: Mouse moved to (749, 376)
Screenshot: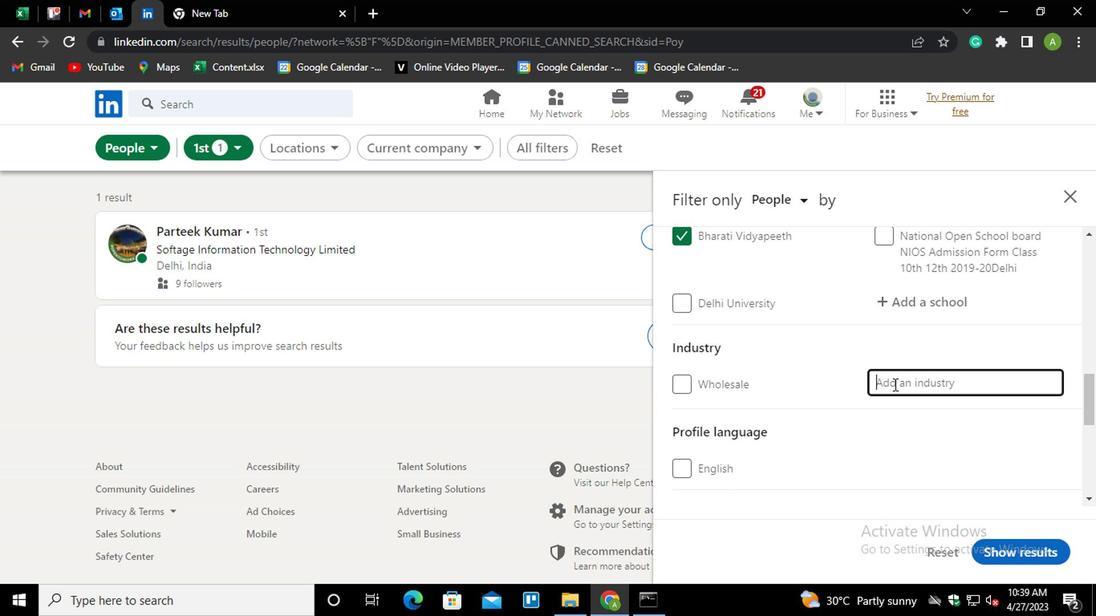 
Action: Key pressed <Key.shift_r>OM<Key.backspace>NLINE<Key.down><Key.down><Key.enter>
Screenshot: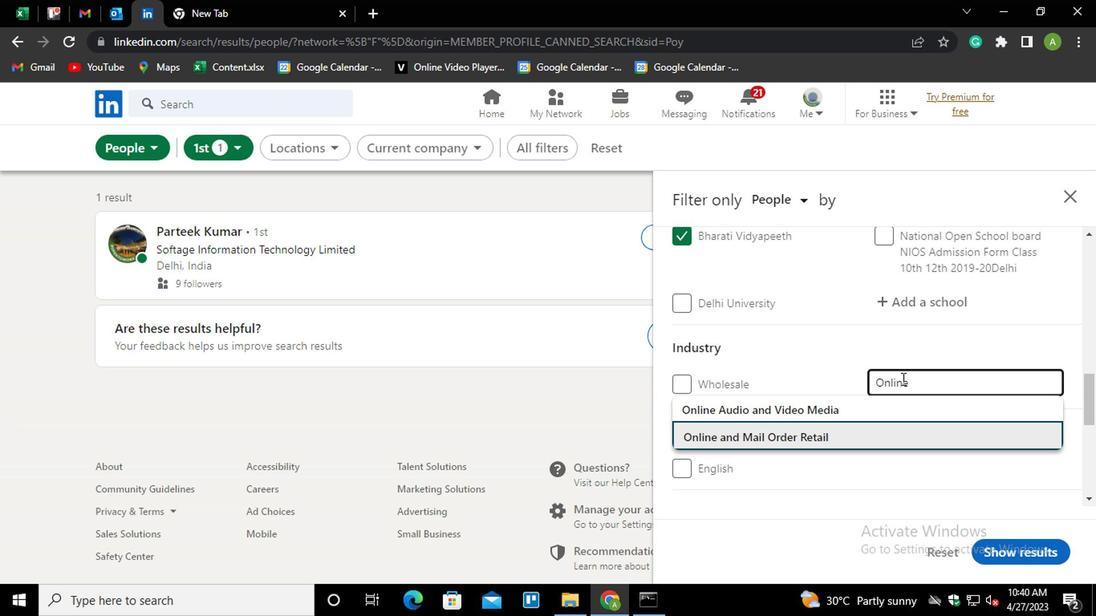 
Action: Mouse scrolled (749, 376) with delta (0, 0)
Screenshot: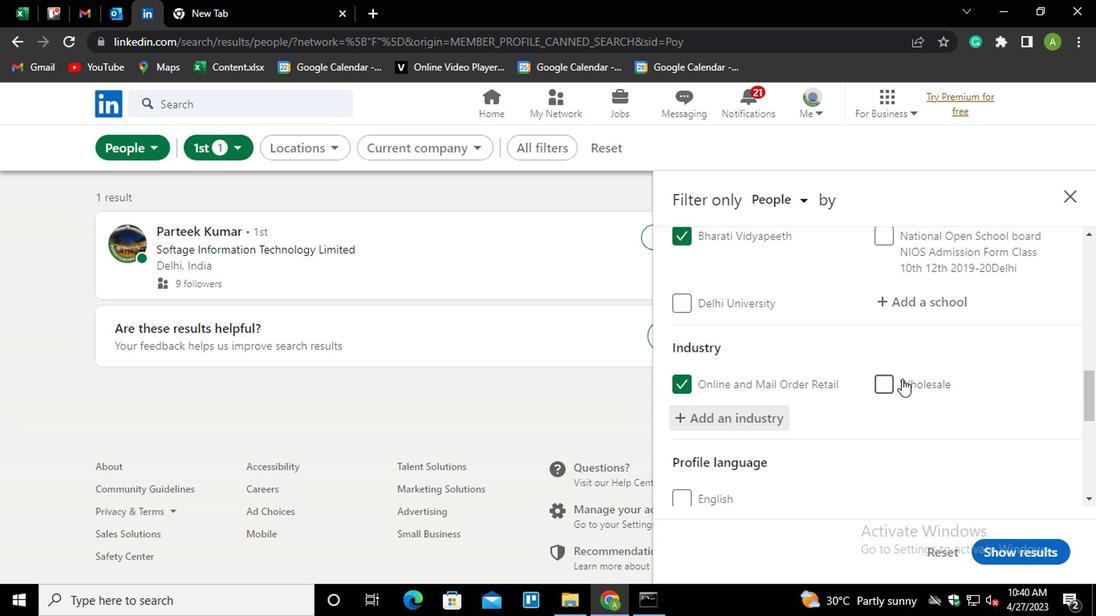 
Action: Mouse scrolled (749, 376) with delta (0, 0)
Screenshot: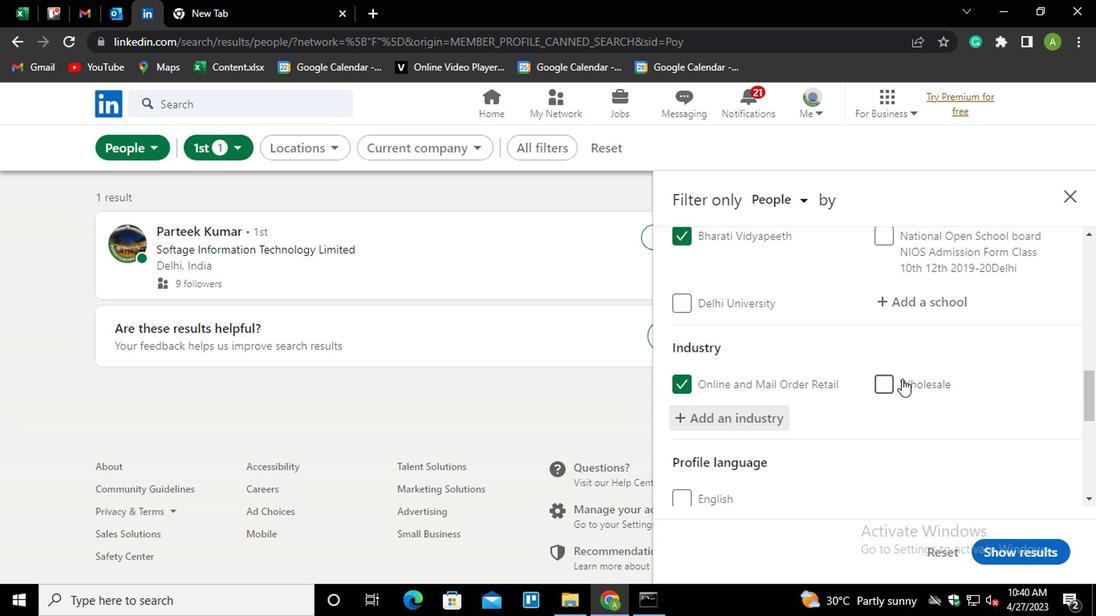 
Action: Mouse scrolled (749, 376) with delta (0, 0)
Screenshot: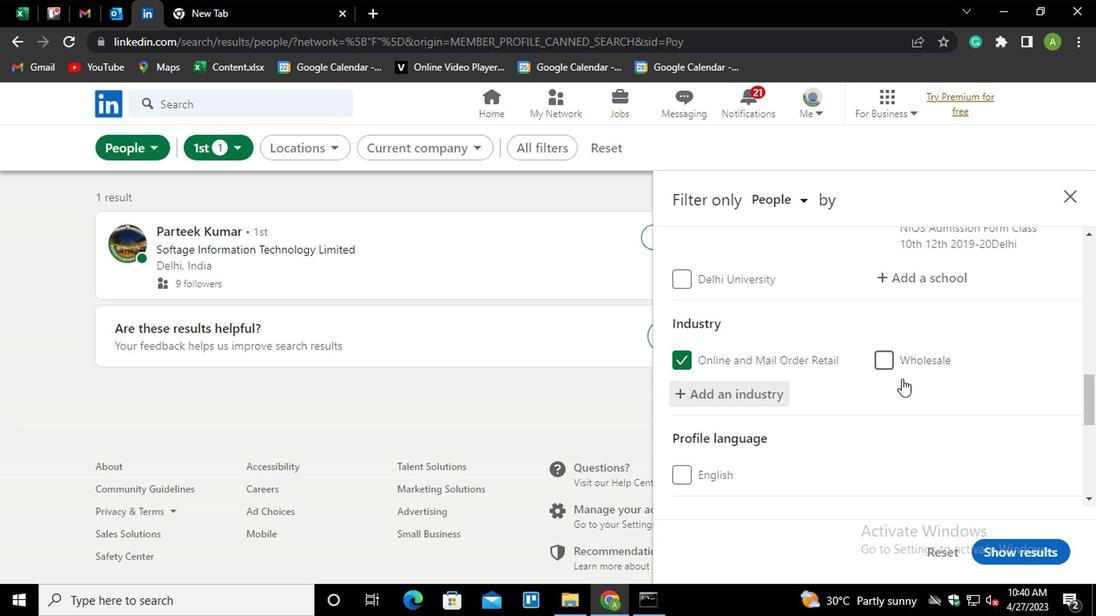 
Action: Mouse moved to (627, 418)
Screenshot: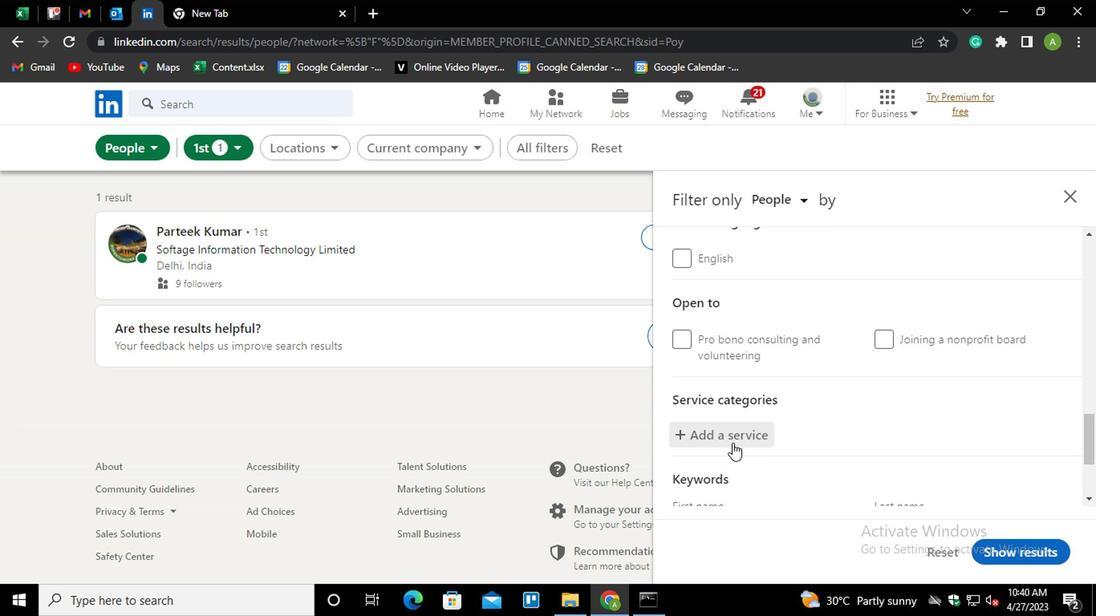 
Action: Mouse pressed left at (627, 418)
Screenshot: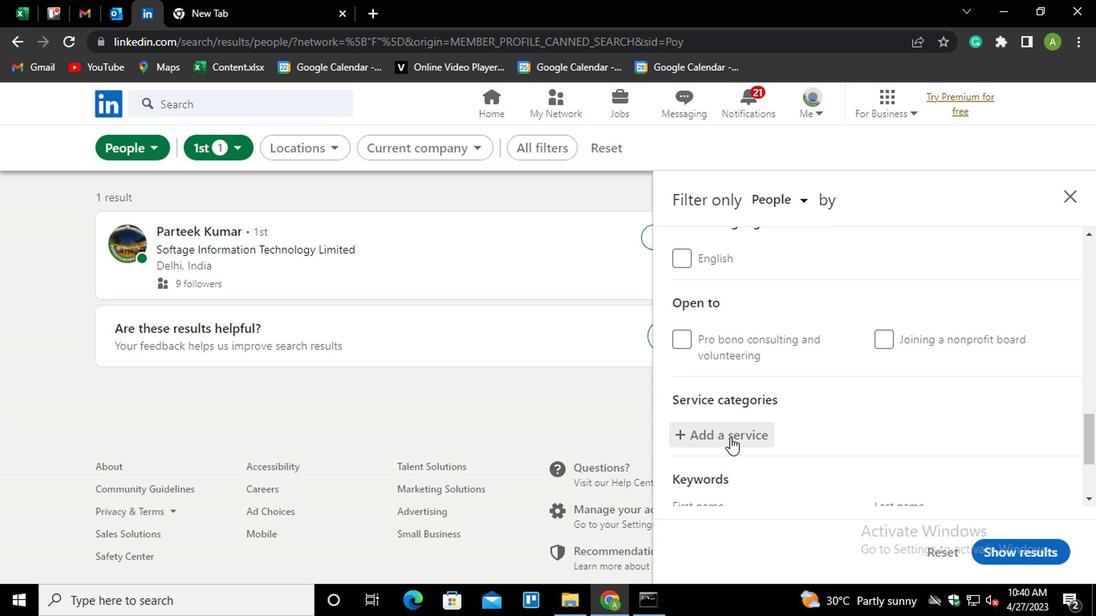 
Action: Mouse moved to (628, 415)
Screenshot: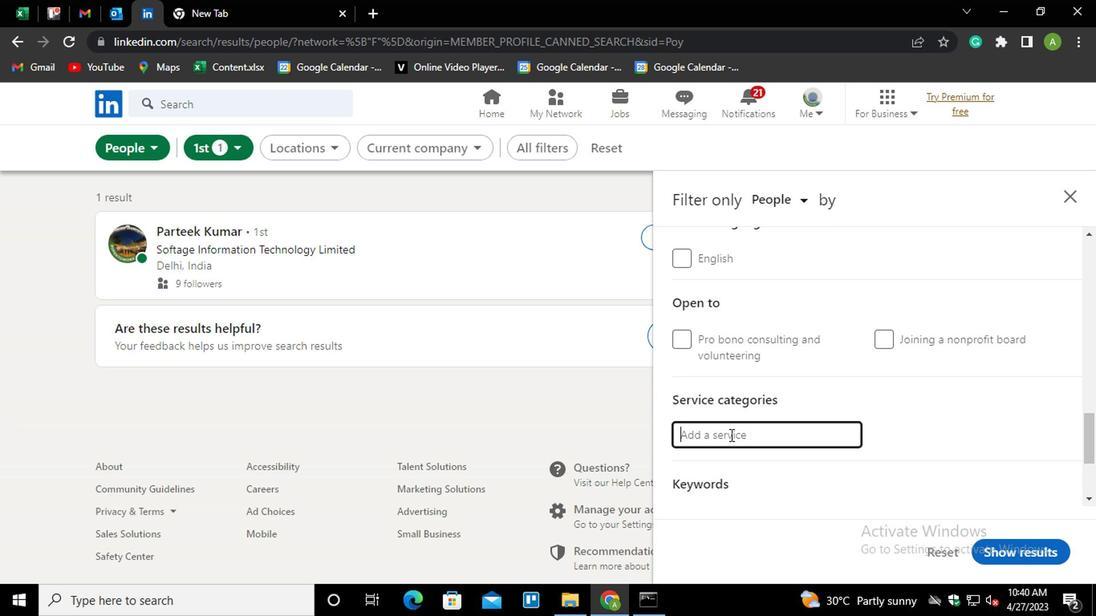 
Action: Mouse pressed left at (628, 415)
Screenshot: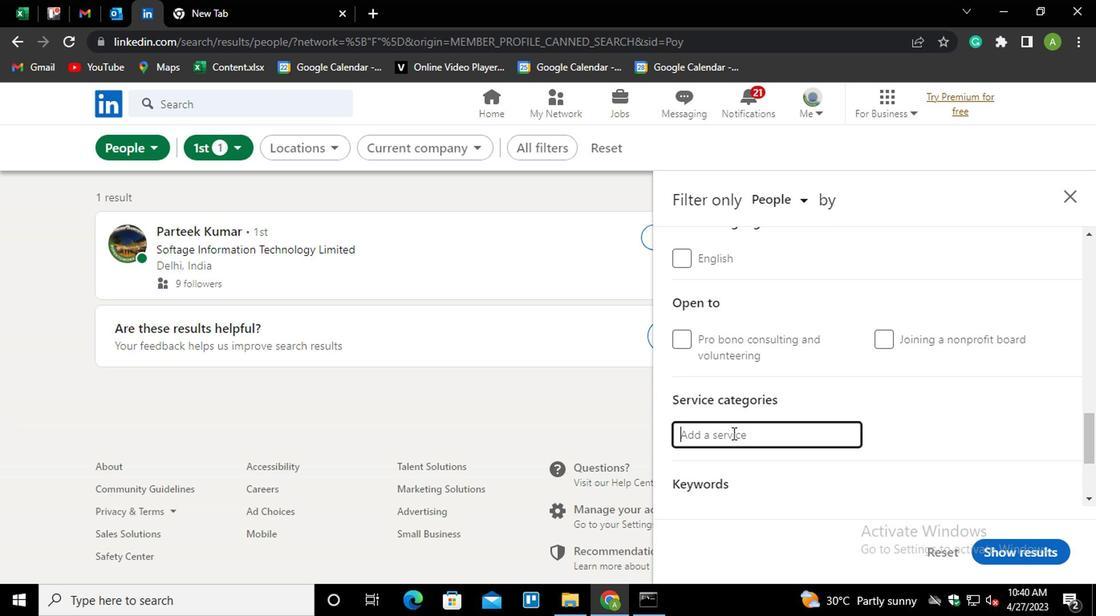 
Action: Key pressed <Key.shift>TELE<Key.down><Key.enter>
Screenshot: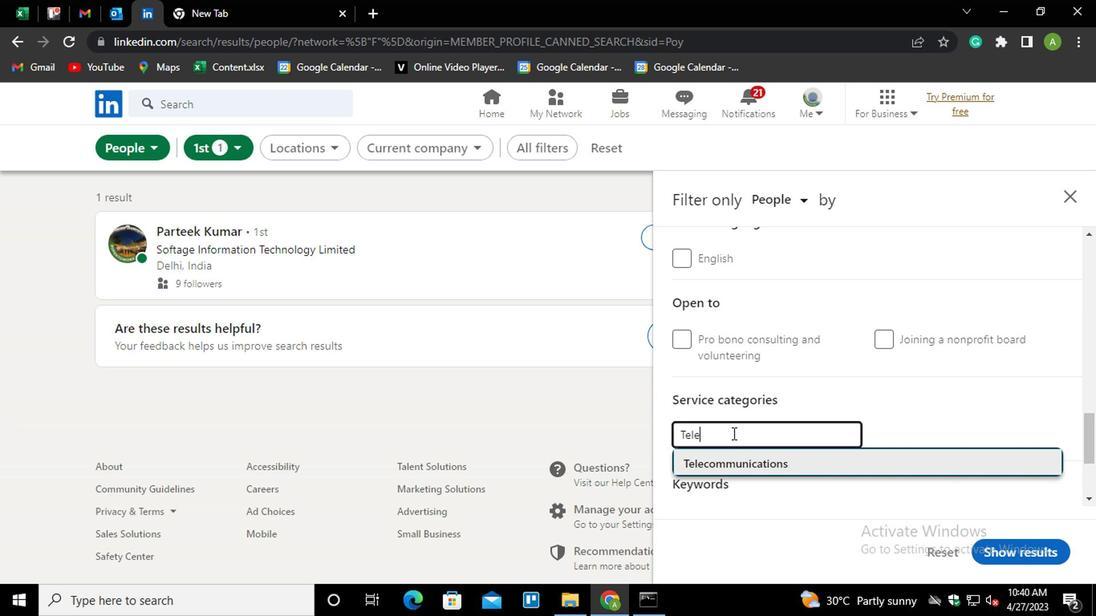
Action: Mouse moved to (629, 415)
Screenshot: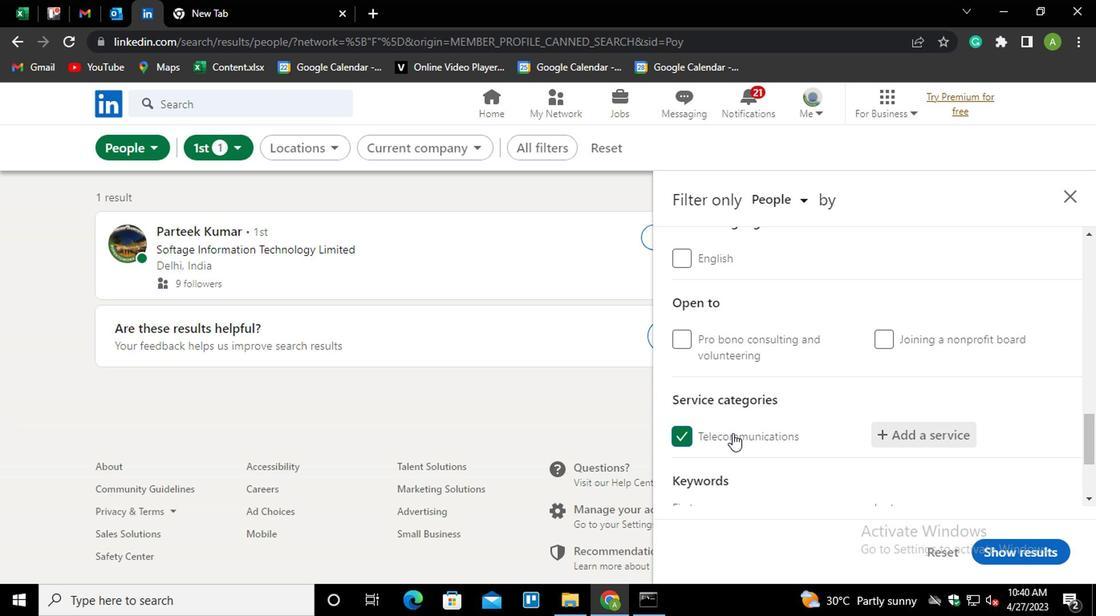 
Action: Mouse scrolled (629, 414) with delta (0, 0)
Screenshot: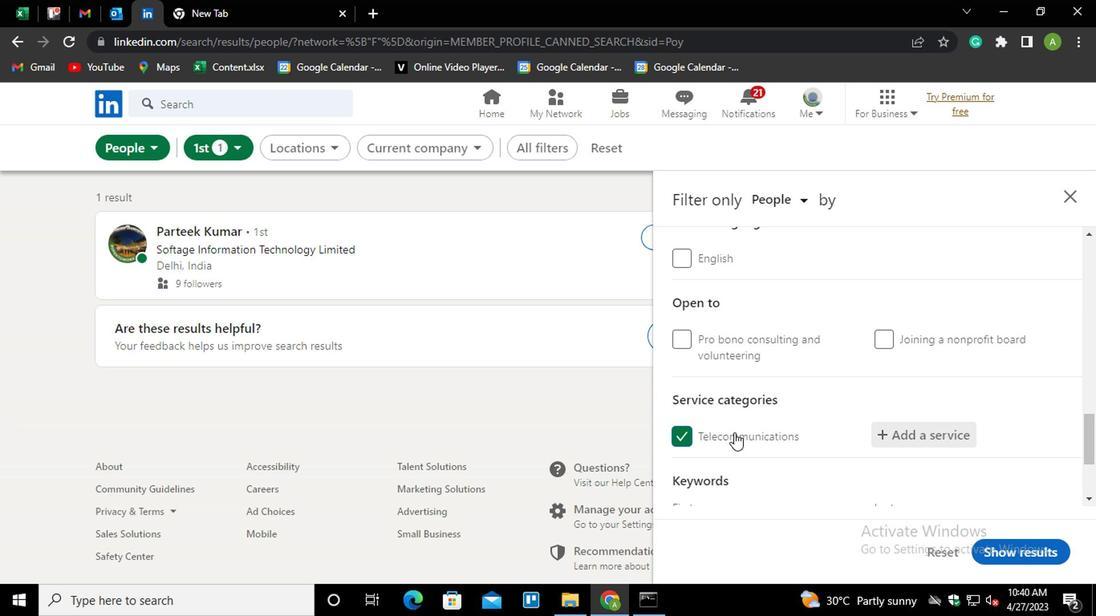 
Action: Mouse scrolled (629, 414) with delta (0, 0)
Screenshot: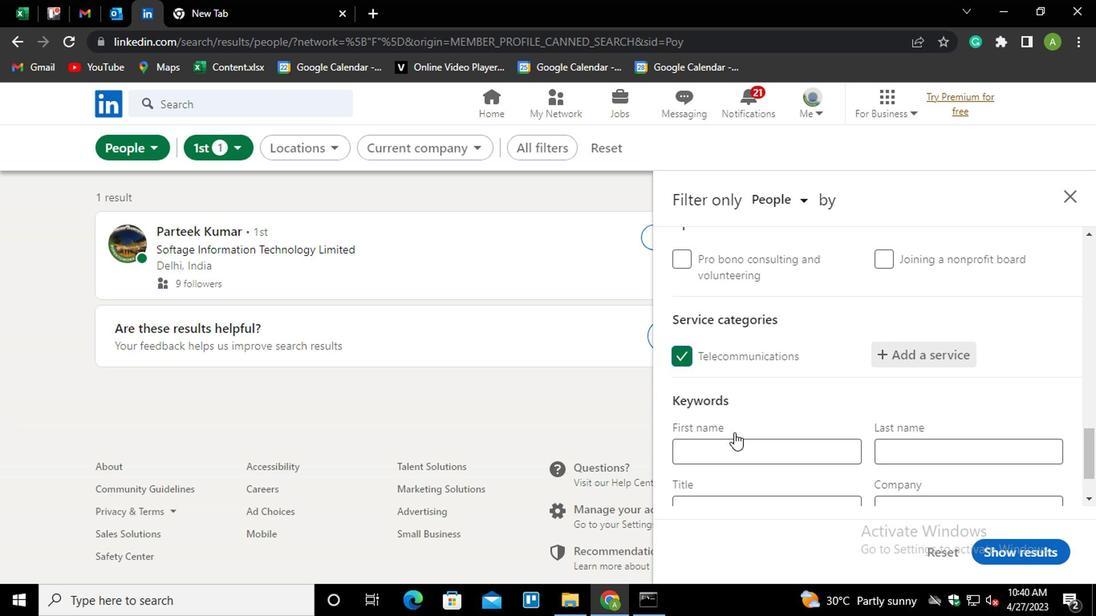 
Action: Mouse moved to (612, 412)
Screenshot: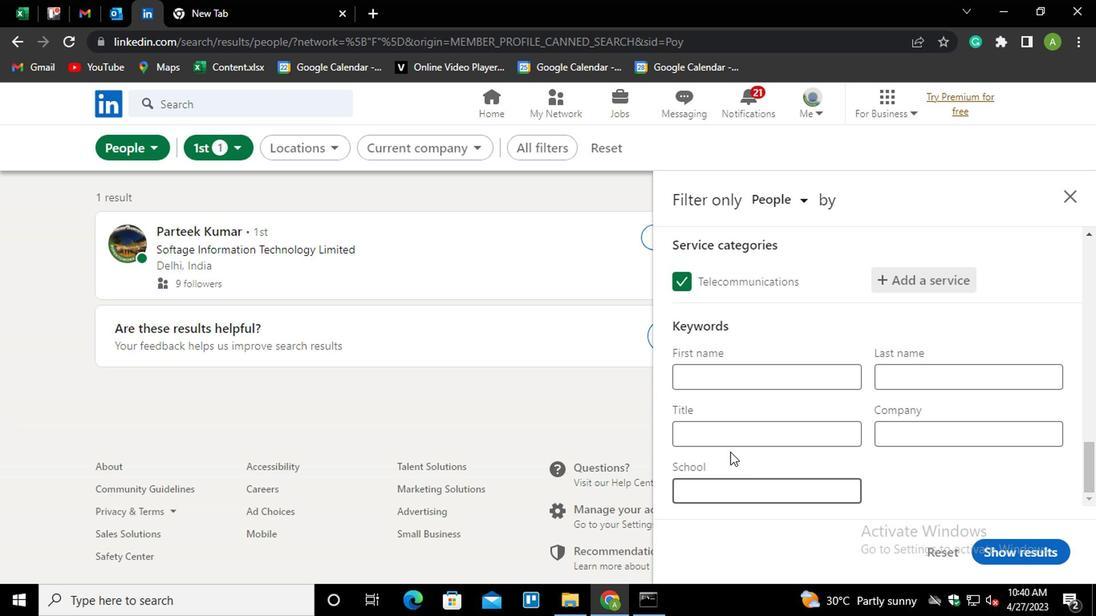 
Action: Mouse pressed left at (612, 412)
Screenshot: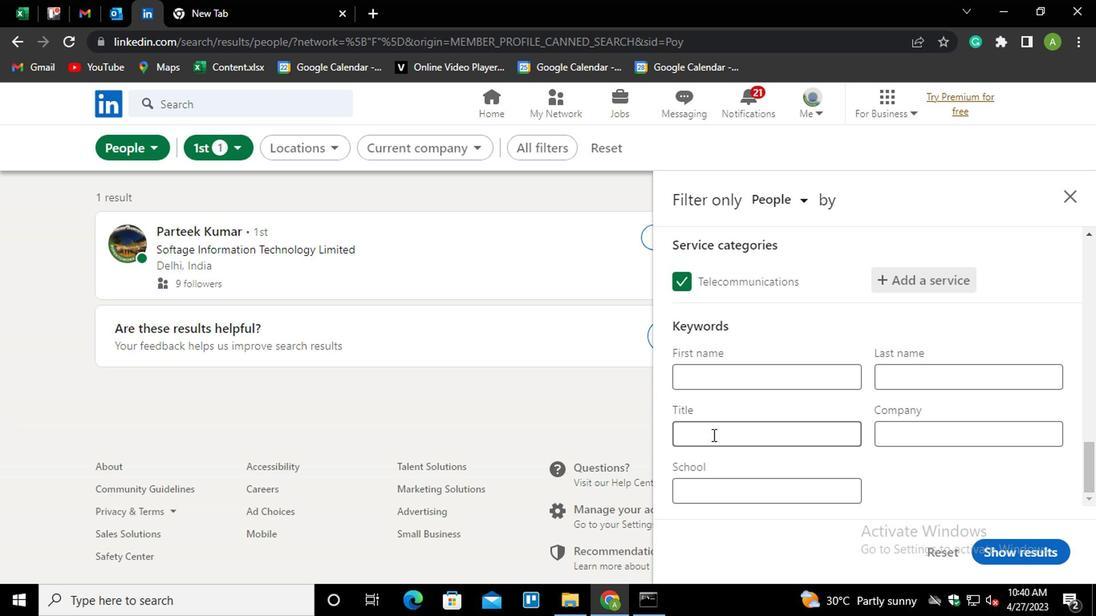 
Action: Mouse moved to (611, 412)
Screenshot: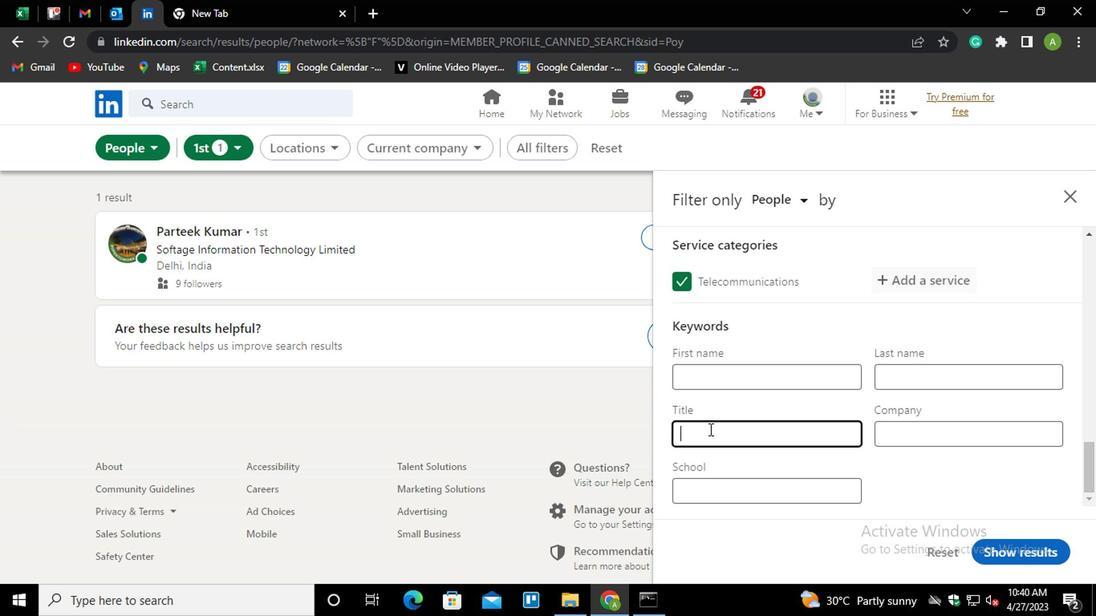 
Action: Key pressed <Key.shift_r>MEDICAL<Key.space><Key.shift><Key.shift><Key.shift><Key.shift><Key.shift><Key.shift><Key.shift><Key.shift><Key.shift><Key.shift><Key.shift><Key.shift><Key.shift><Key.shift_r>LABORATOE<Key.backspace>RY<Key.space><Key.shift>TECH
Screenshot: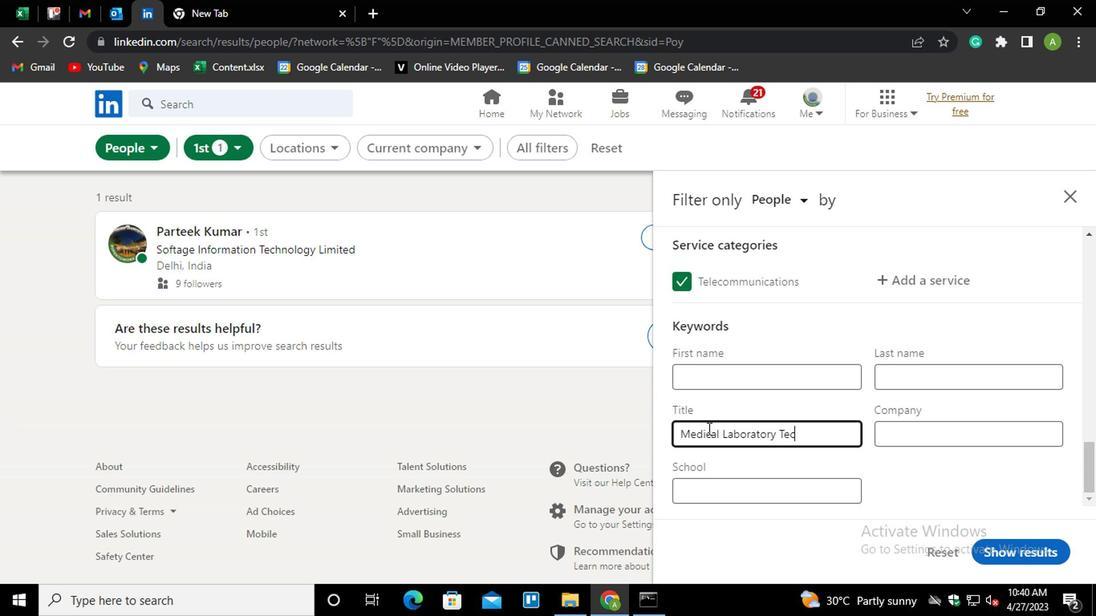 
Action: Mouse moved to (794, 449)
Screenshot: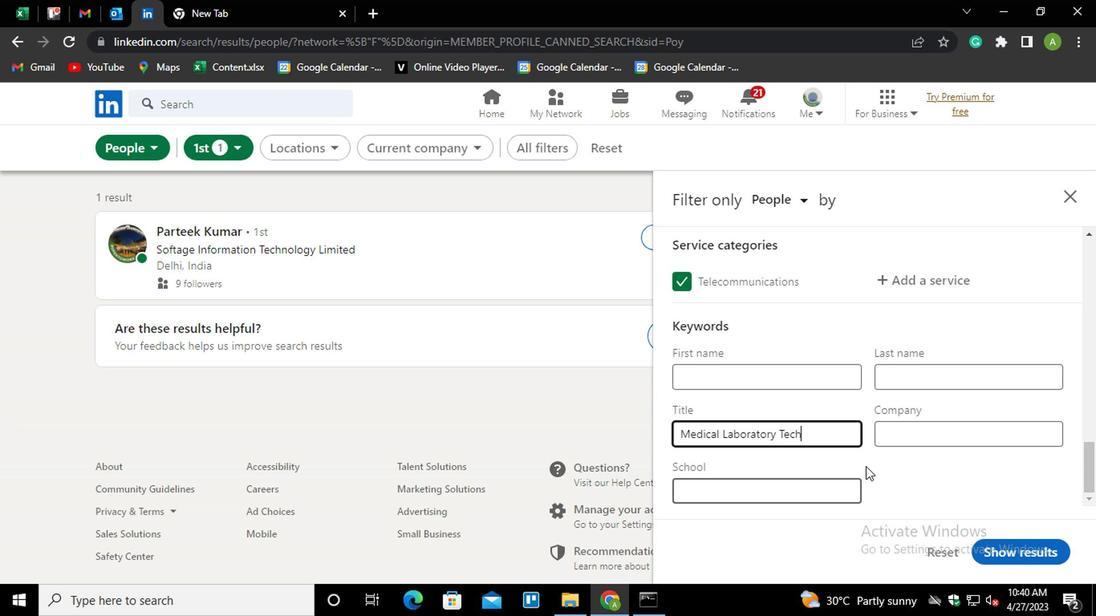 
Action: Mouse pressed left at (794, 449)
Screenshot: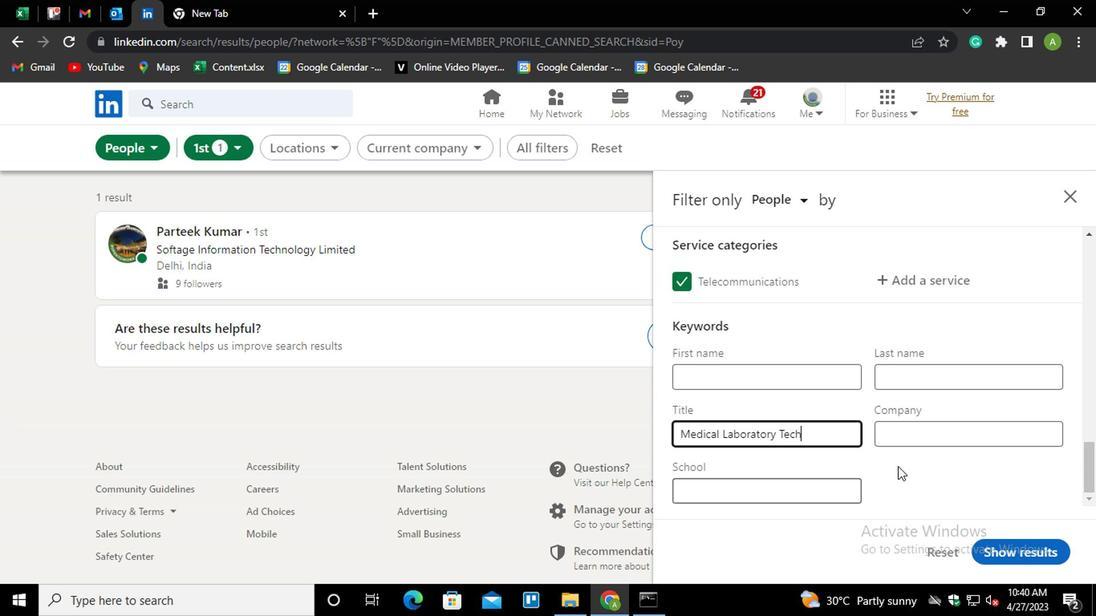 
Action: Mouse moved to (826, 503)
Screenshot: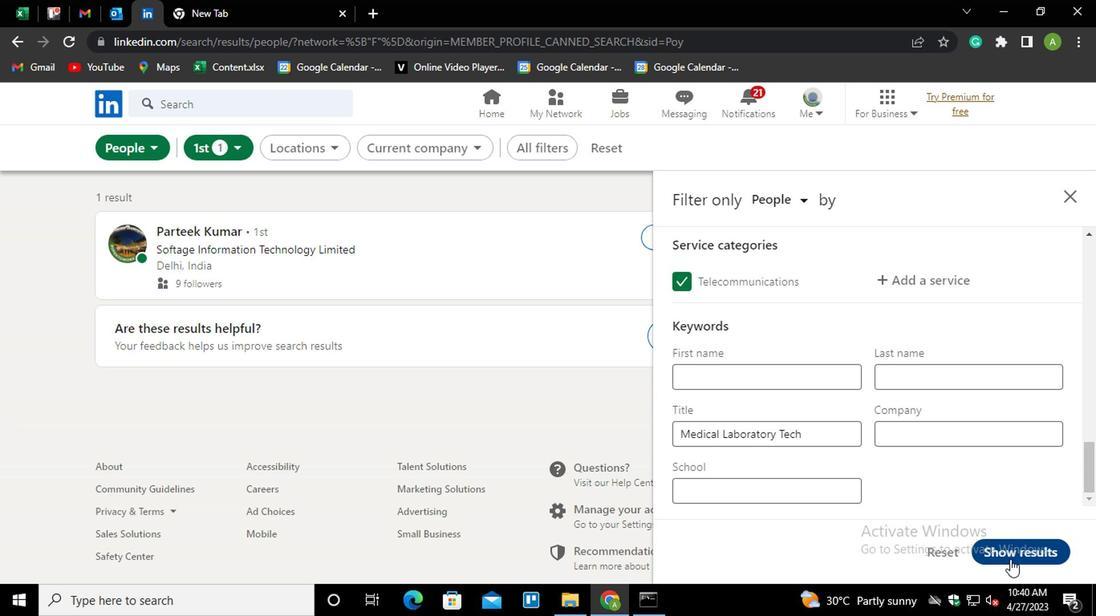 
Action: Mouse pressed left at (826, 503)
Screenshot: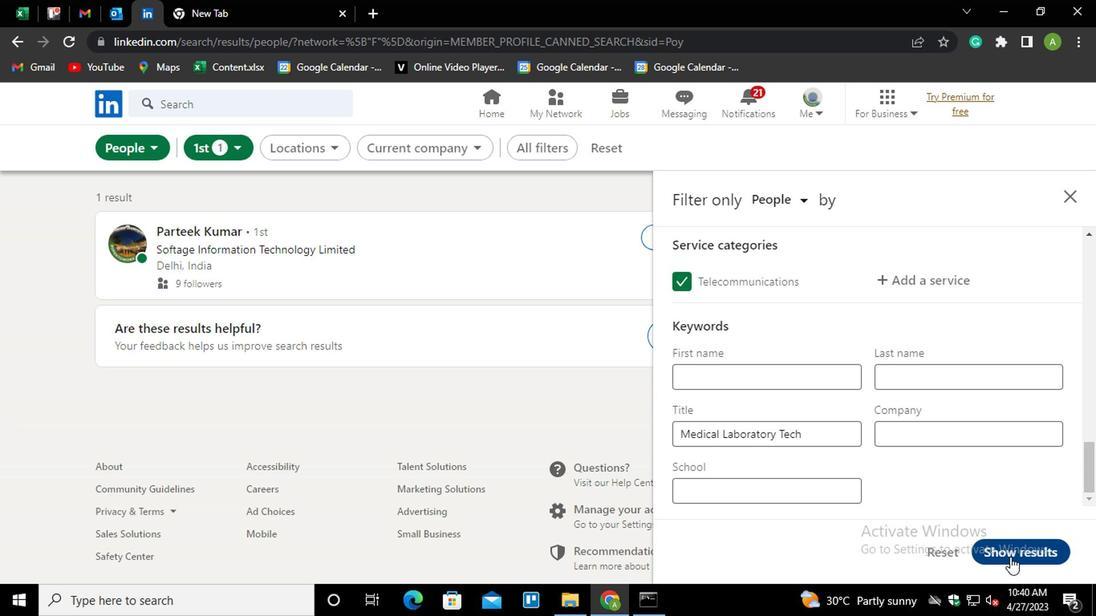 
Action: Mouse moved to (842, 492)
Screenshot: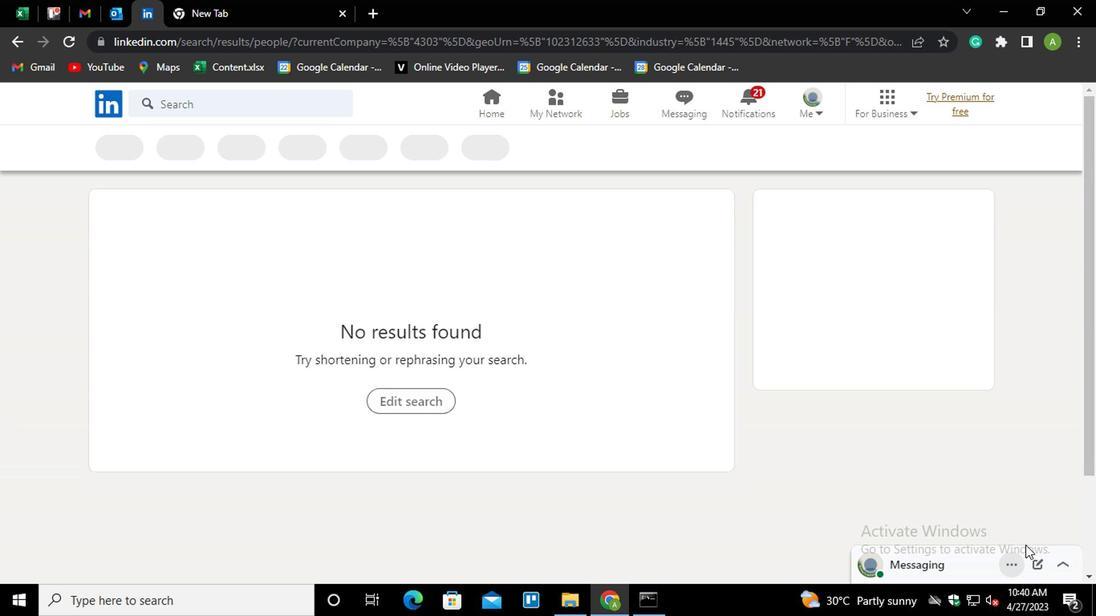 
